 Task: Search one way flight ticket for 4 adults, 1 infant in seat and 1 infant on lap in premium economy from New York: John F. Kennedy International Airport (was New York International Airport) to Raleigh: Raleigh-durham International Airport on 8-5-2023. Choice of flights is Frontier. Number of bags: 1 checked bag. Price is upto 73000. Outbound departure time preference is 5:00.
Action: Mouse moved to (289, 196)
Screenshot: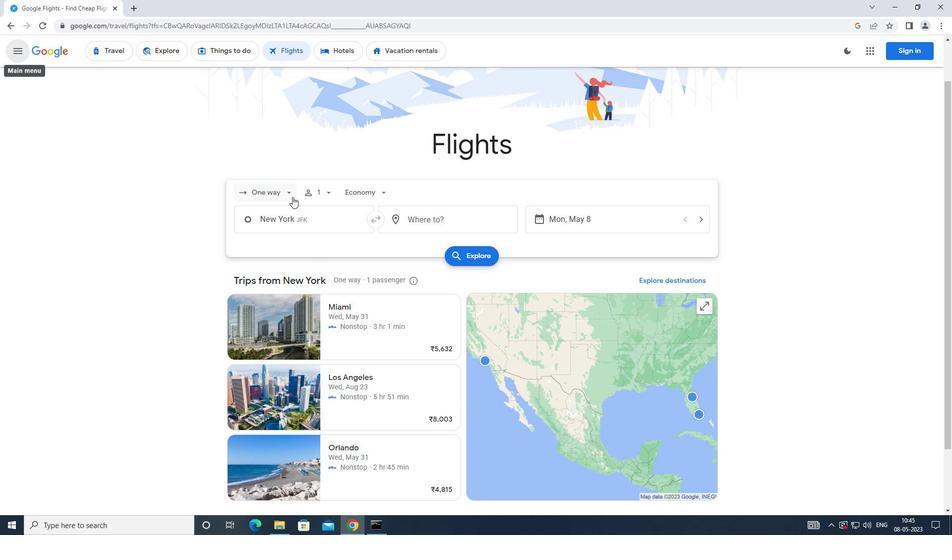 
Action: Mouse pressed left at (289, 196)
Screenshot: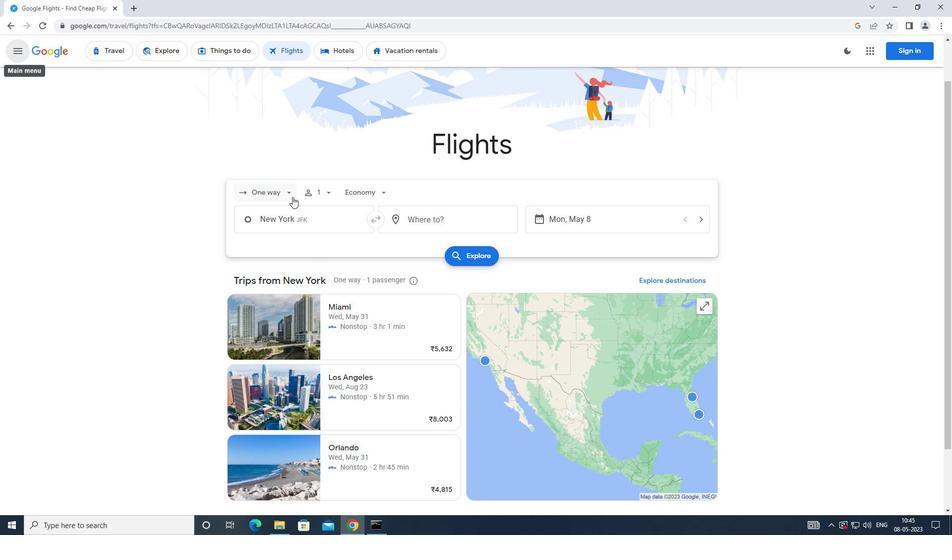 
Action: Mouse moved to (295, 235)
Screenshot: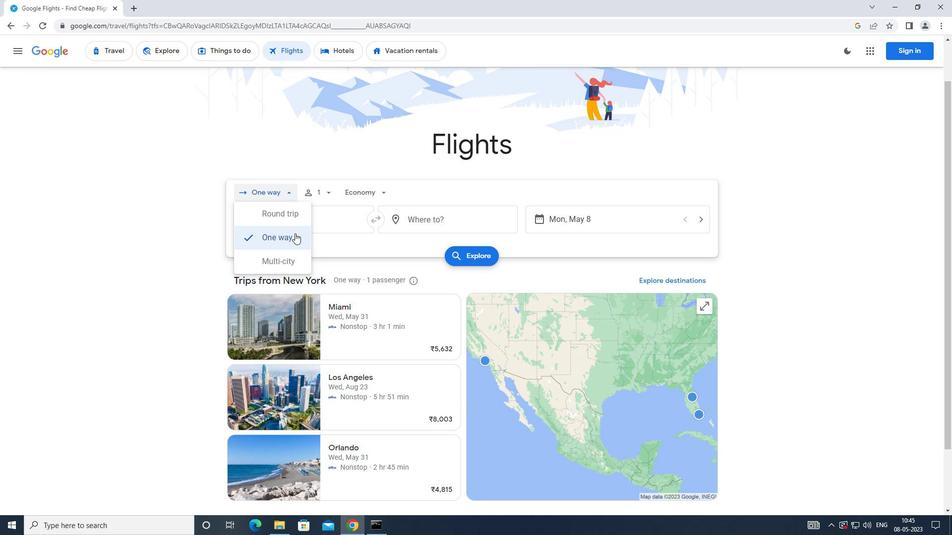 
Action: Mouse pressed left at (295, 235)
Screenshot: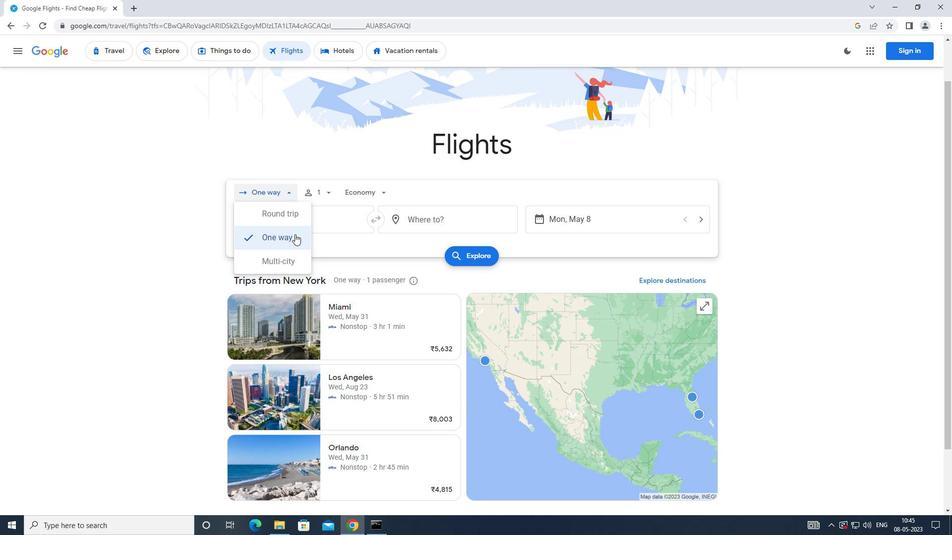 
Action: Mouse moved to (328, 195)
Screenshot: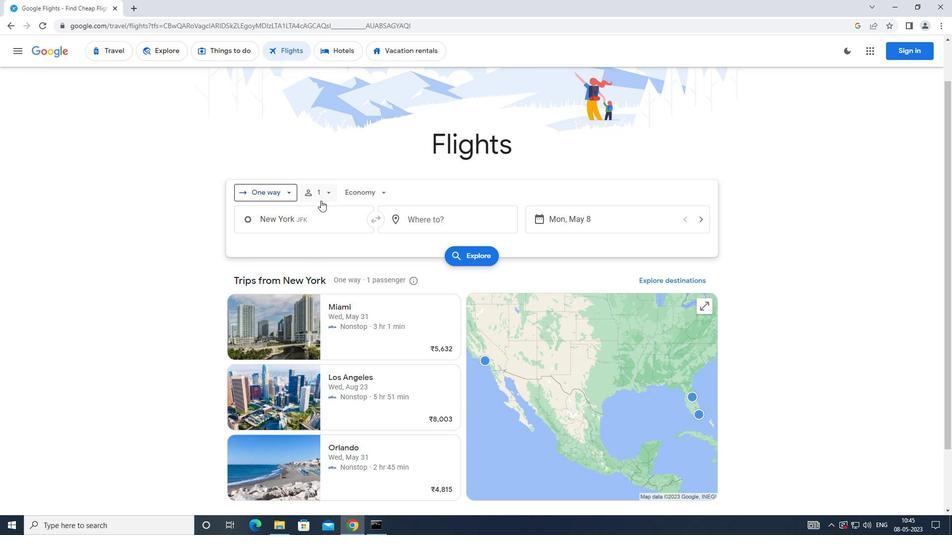 
Action: Mouse pressed left at (328, 195)
Screenshot: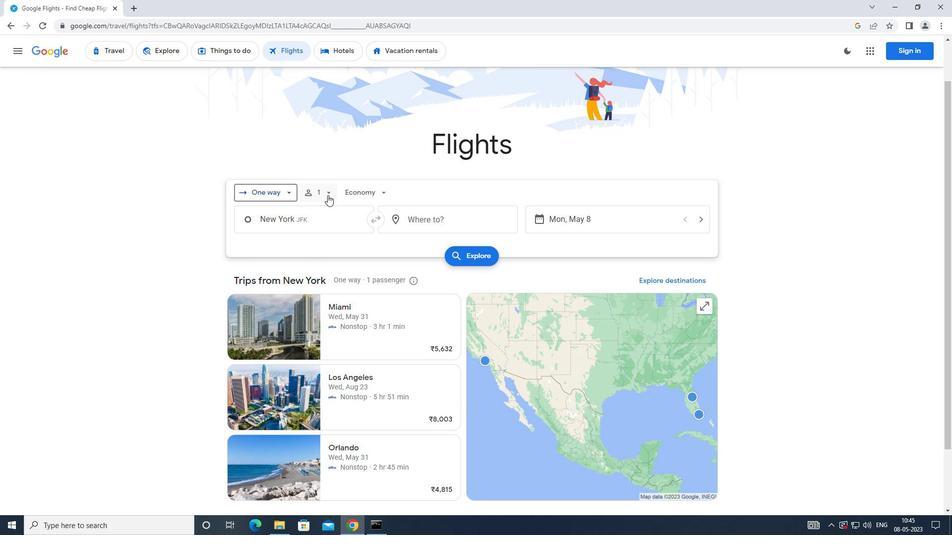 
Action: Mouse moved to (409, 221)
Screenshot: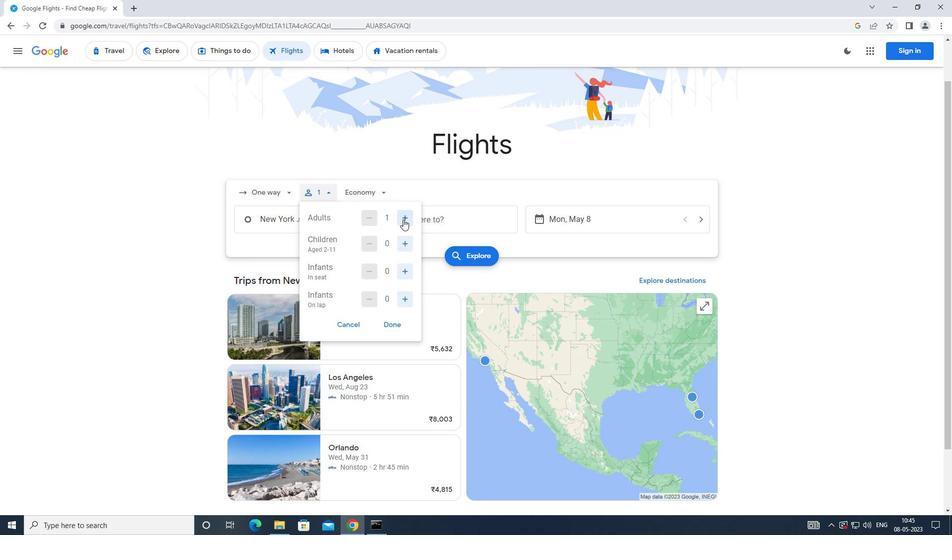 
Action: Mouse pressed left at (409, 221)
Screenshot: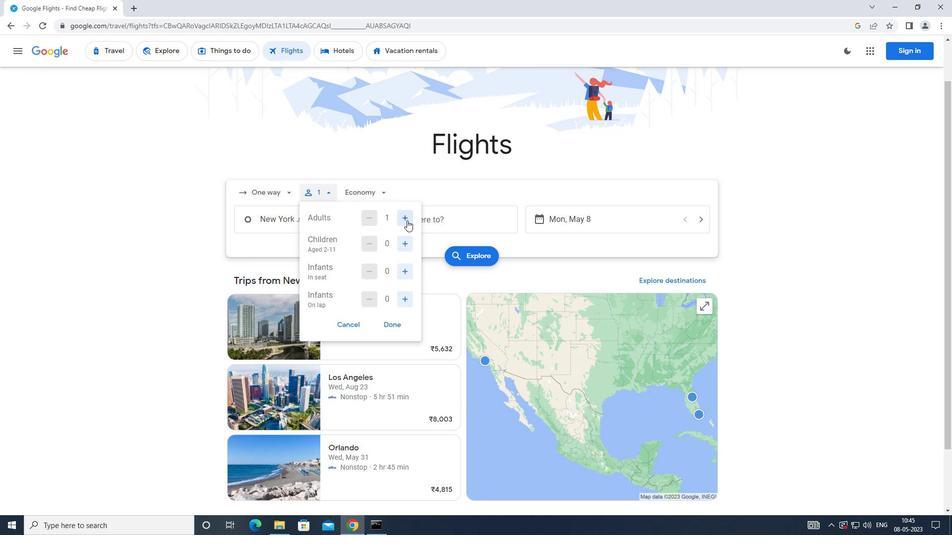 
Action: Mouse moved to (409, 221)
Screenshot: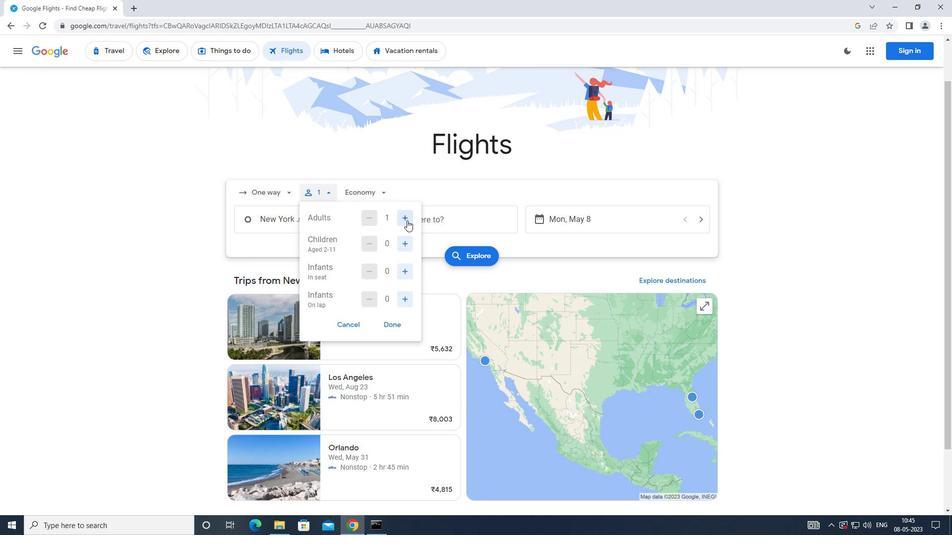 
Action: Mouse pressed left at (409, 221)
Screenshot: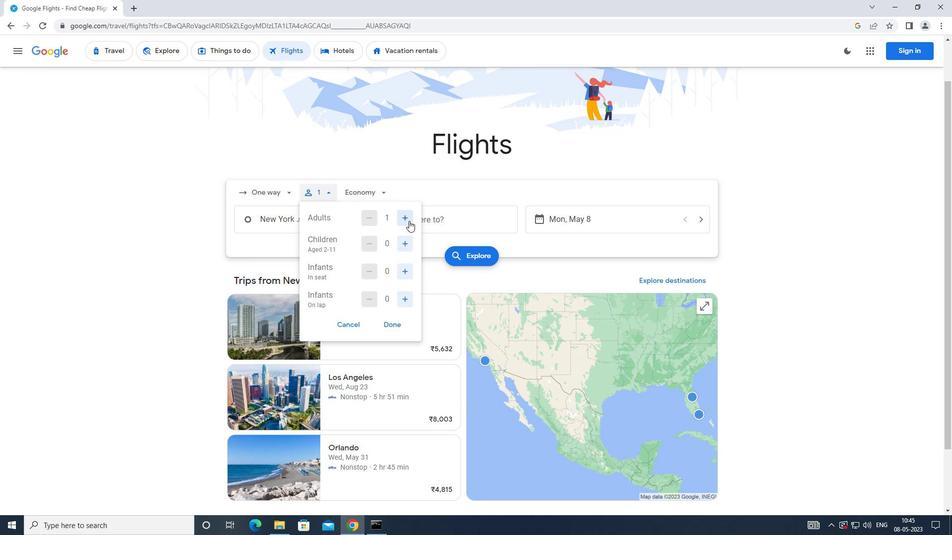
Action: Mouse pressed left at (409, 221)
Screenshot: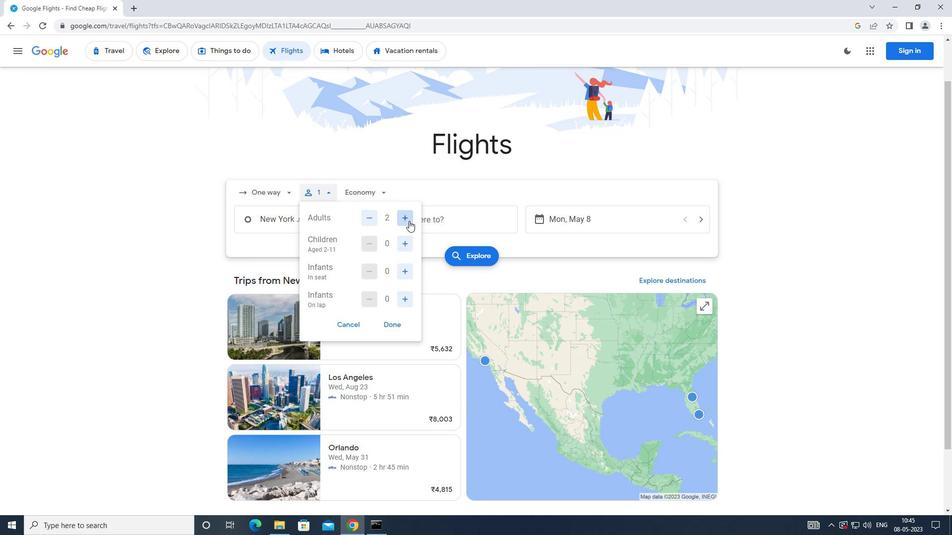 
Action: Mouse moved to (404, 267)
Screenshot: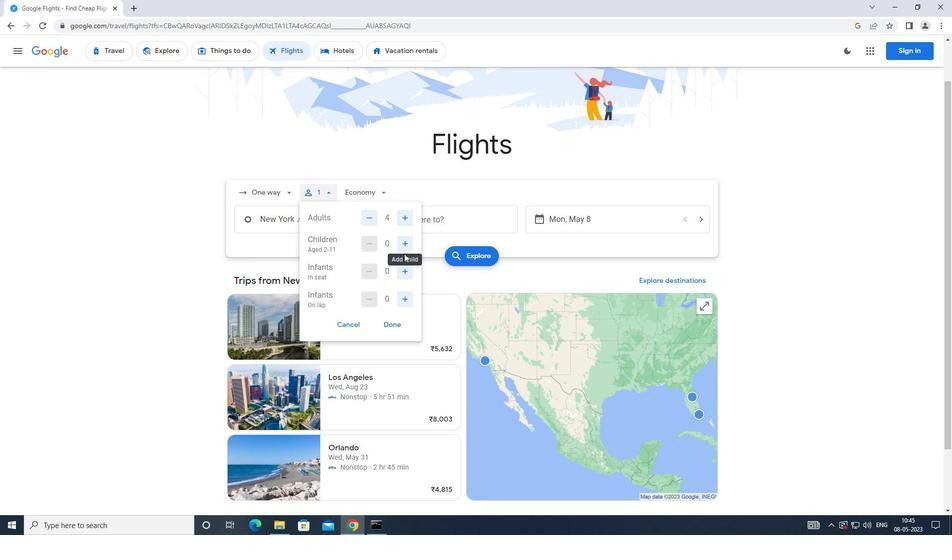 
Action: Mouse pressed left at (404, 267)
Screenshot: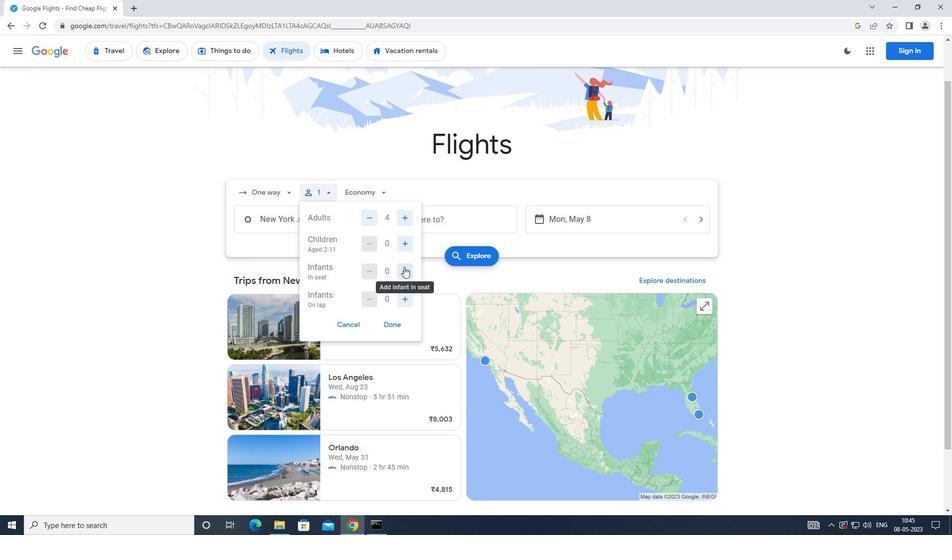 
Action: Mouse moved to (407, 297)
Screenshot: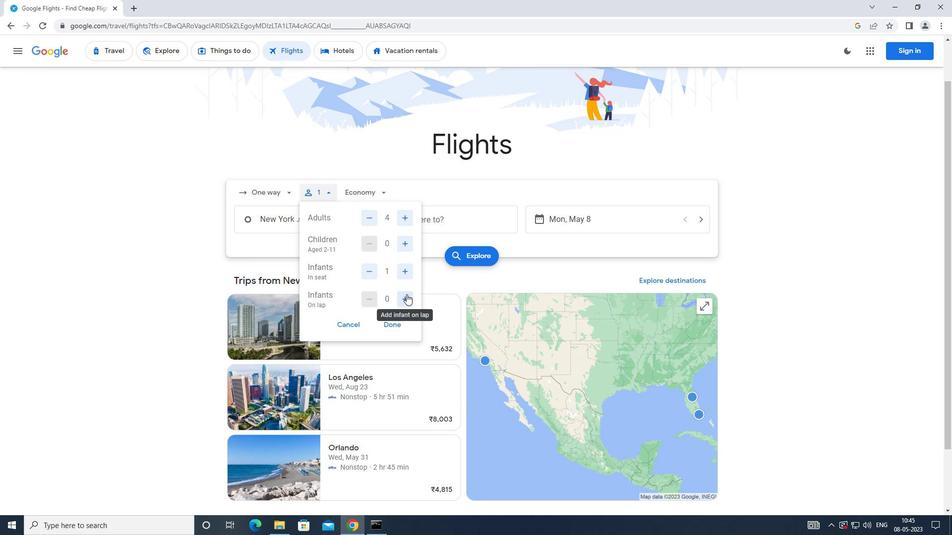 
Action: Mouse pressed left at (407, 297)
Screenshot: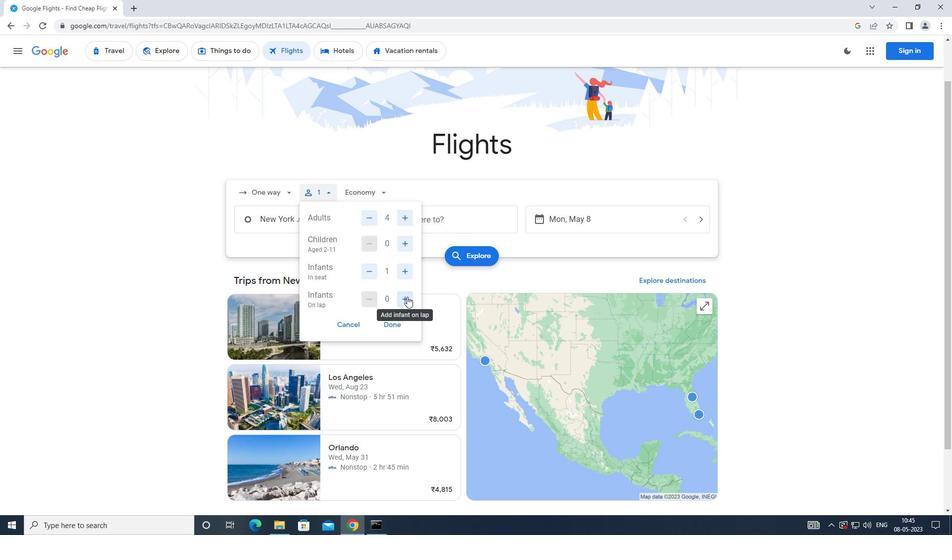 
Action: Mouse moved to (399, 320)
Screenshot: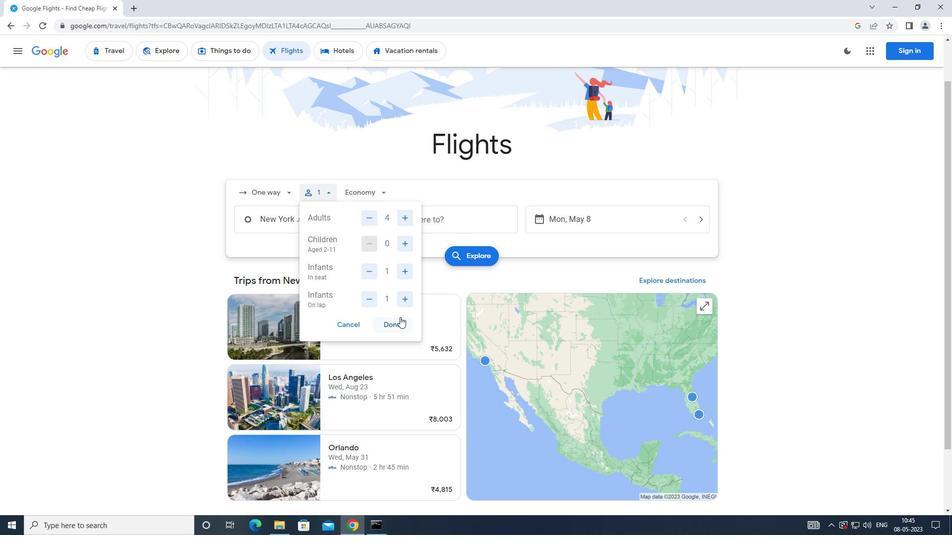 
Action: Mouse pressed left at (399, 320)
Screenshot: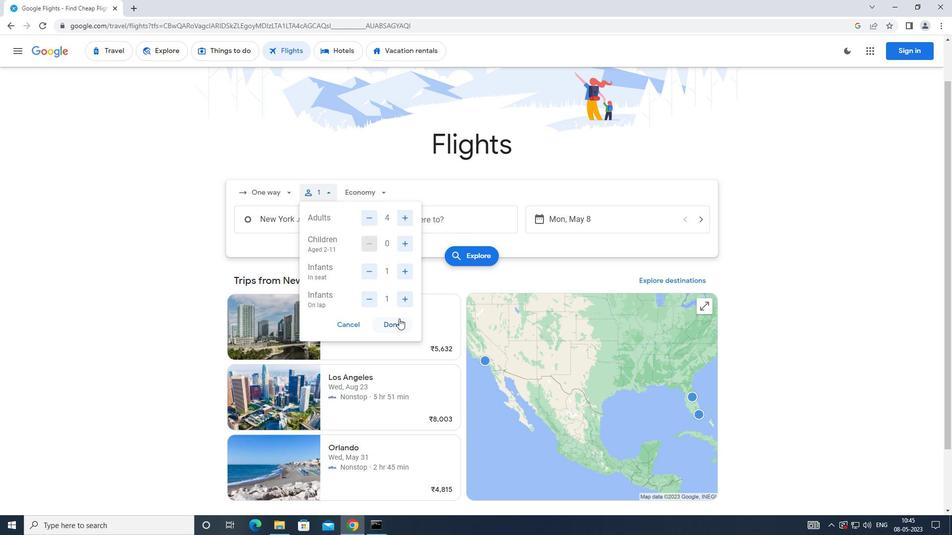 
Action: Mouse moved to (343, 190)
Screenshot: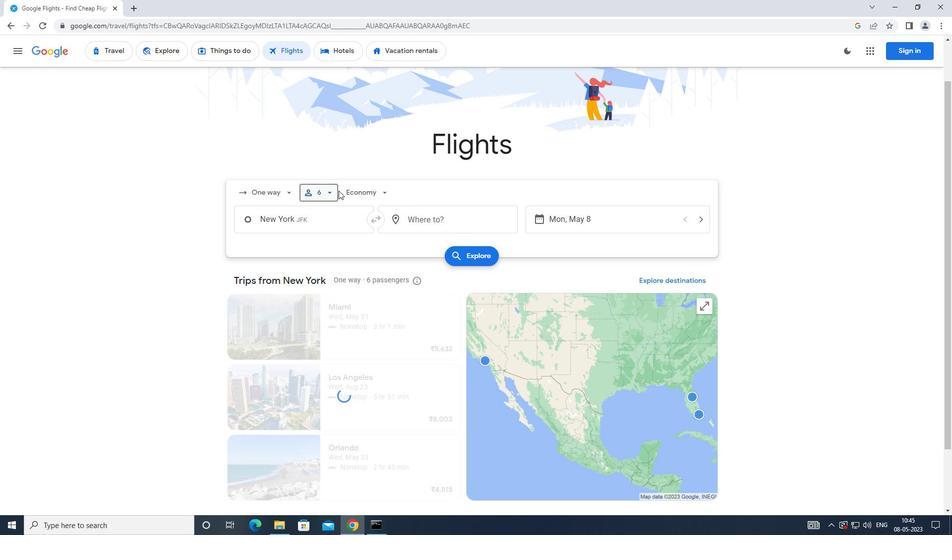 
Action: Mouse pressed left at (343, 190)
Screenshot: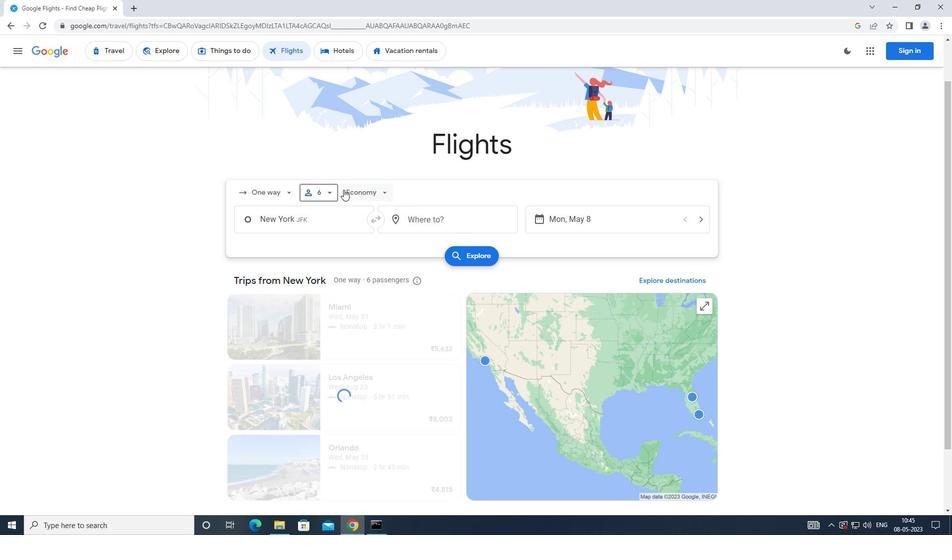 
Action: Mouse moved to (376, 233)
Screenshot: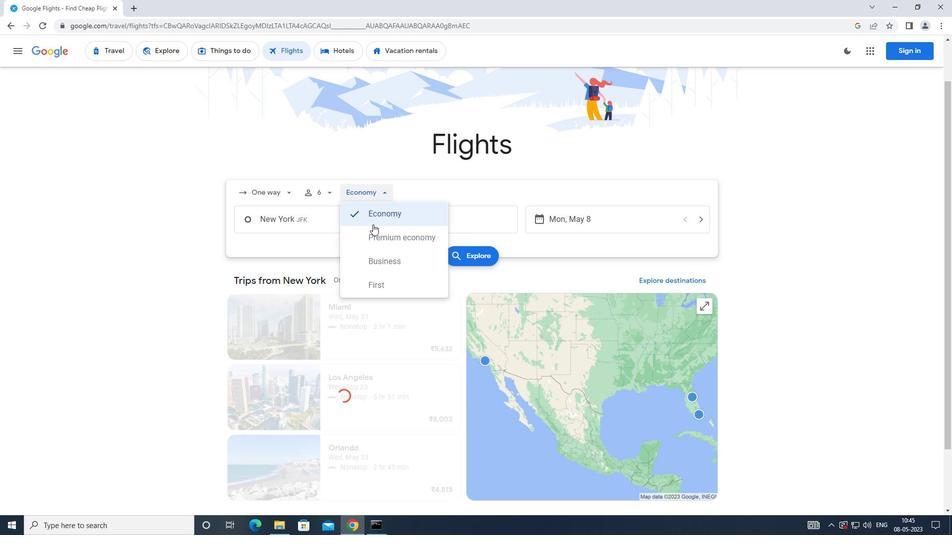 
Action: Mouse pressed left at (376, 233)
Screenshot: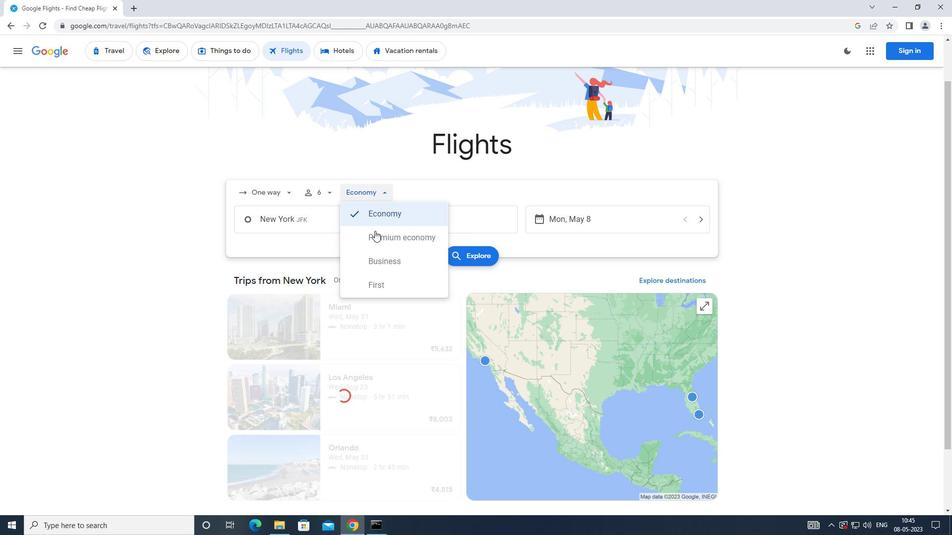 
Action: Mouse moved to (315, 217)
Screenshot: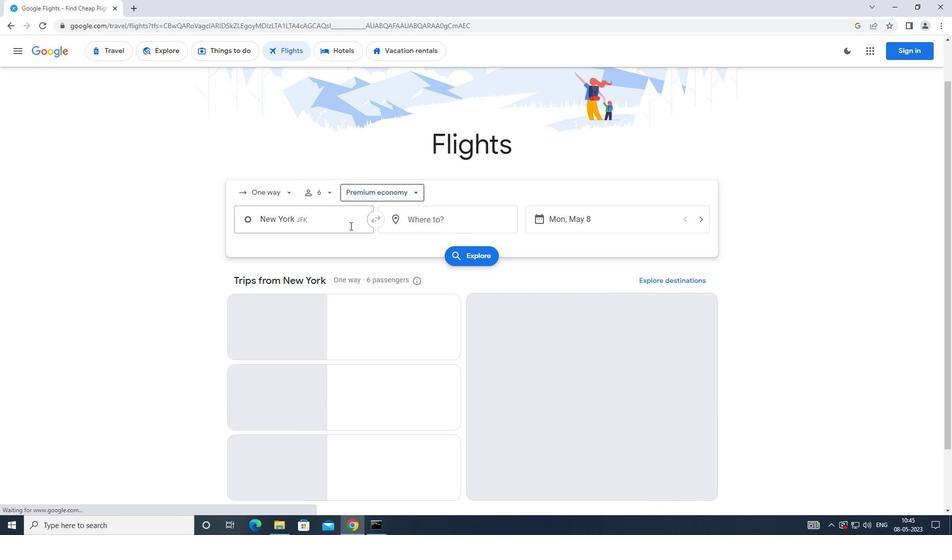 
Action: Mouse pressed left at (315, 217)
Screenshot: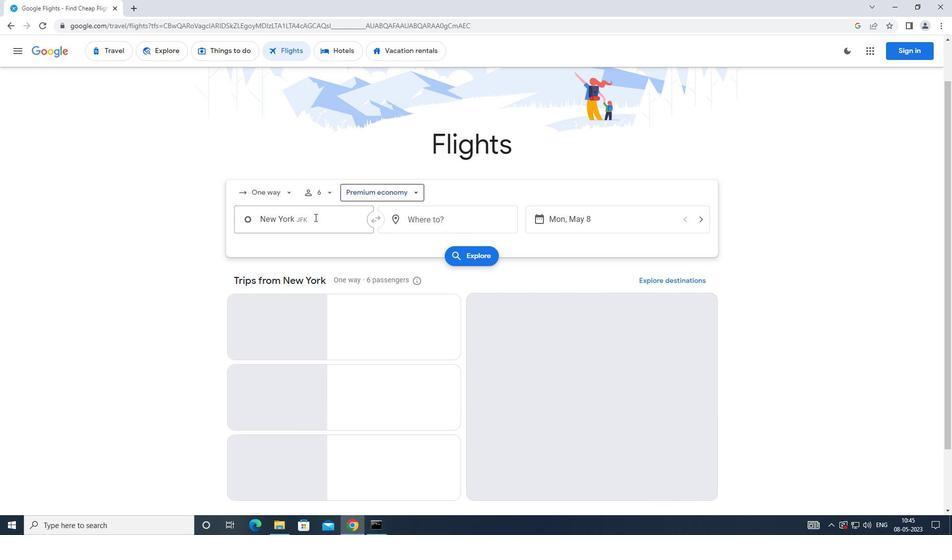 
Action: Mouse moved to (315, 217)
Screenshot: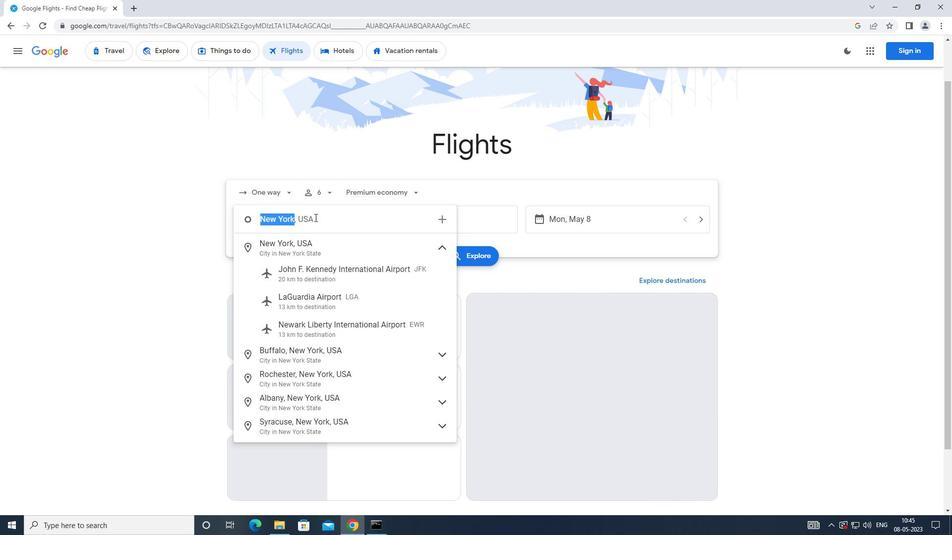
Action: Key pressed <Key.caps_lock>j<Key.caps_lock>hon\<Key.backspace><Key.backspace><Key.backspace><Key.backspace>ohn
Screenshot: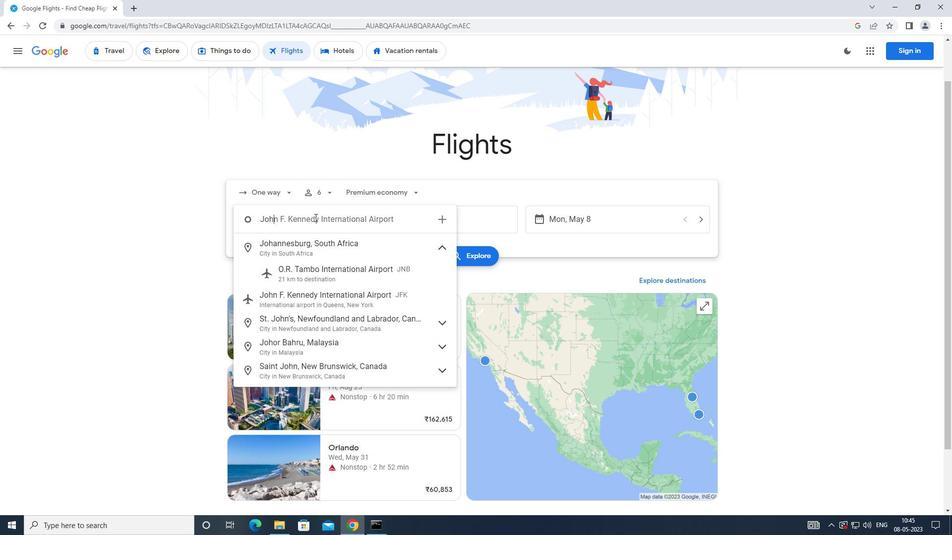 
Action: Mouse moved to (335, 252)
Screenshot: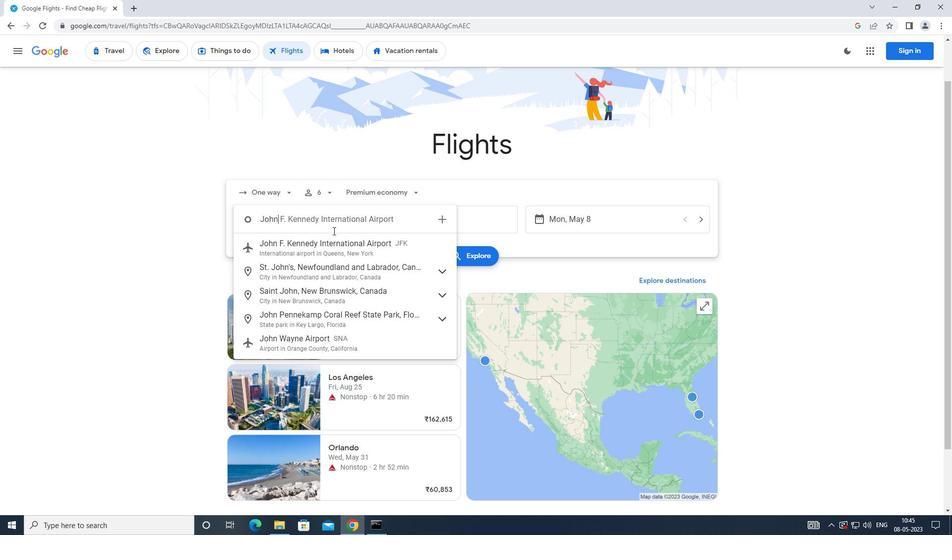 
Action: Mouse pressed left at (335, 252)
Screenshot: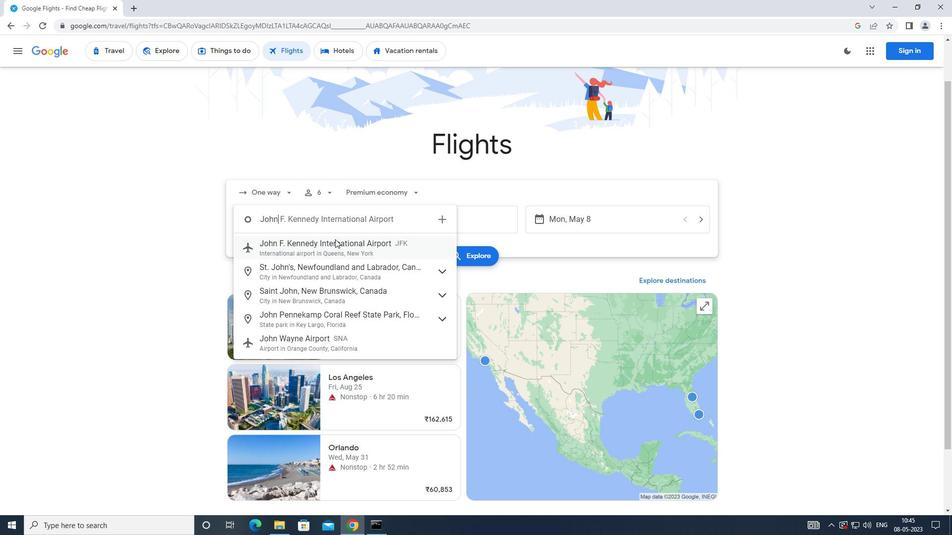 
Action: Mouse moved to (415, 217)
Screenshot: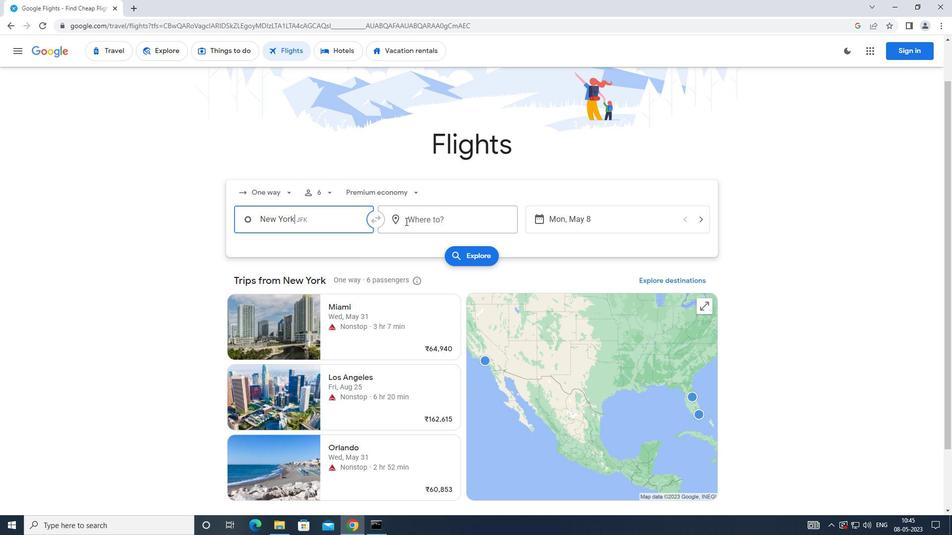 
Action: Mouse pressed left at (415, 217)
Screenshot: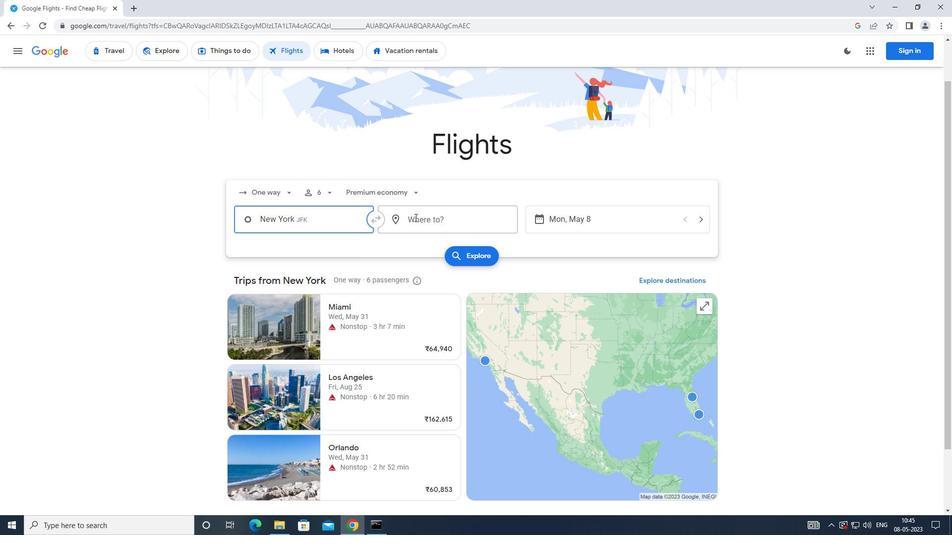 
Action: Mouse moved to (462, 319)
Screenshot: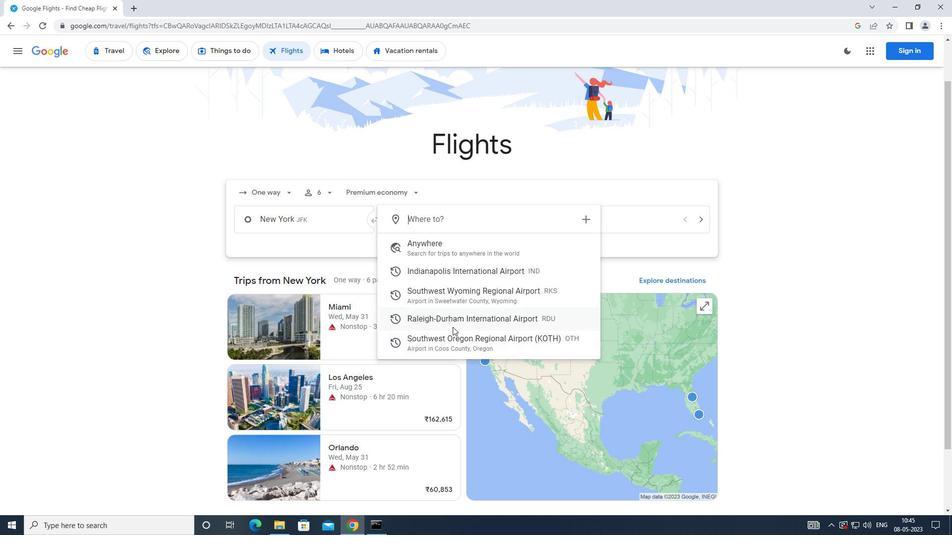
Action: Mouse pressed left at (462, 319)
Screenshot: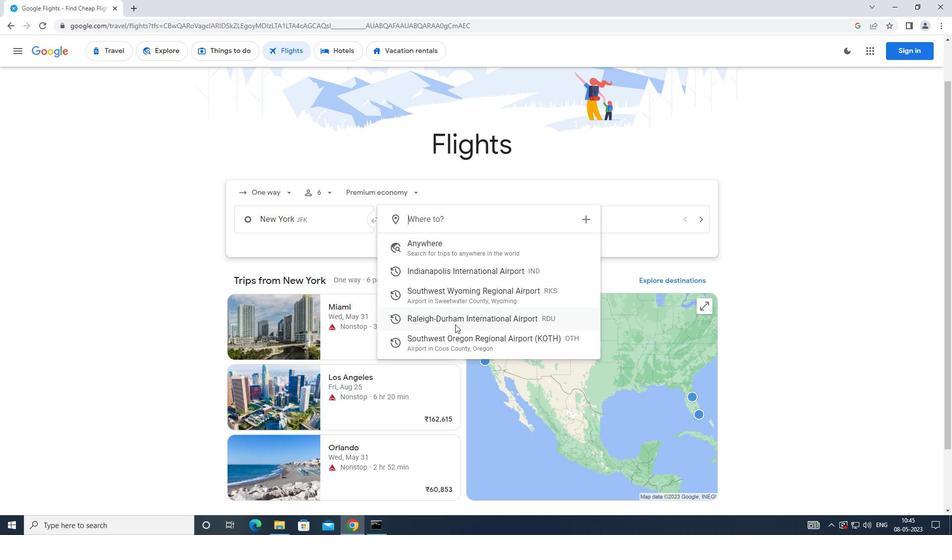 
Action: Mouse moved to (564, 229)
Screenshot: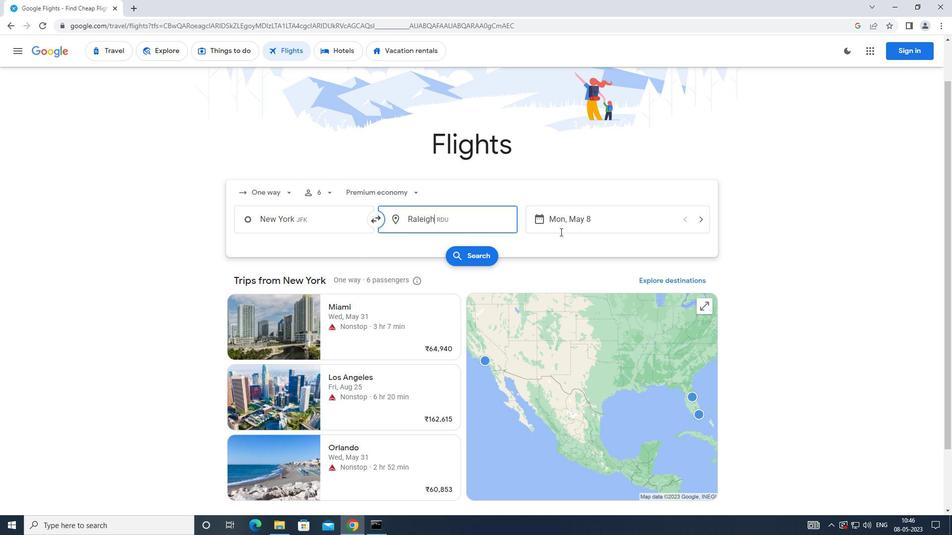 
Action: Mouse pressed left at (564, 229)
Screenshot: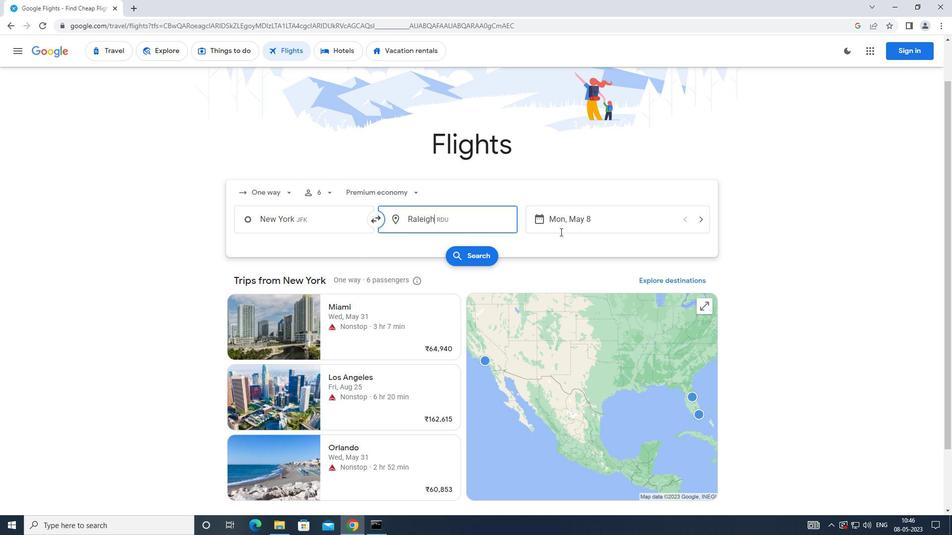 
Action: Mouse moved to (382, 325)
Screenshot: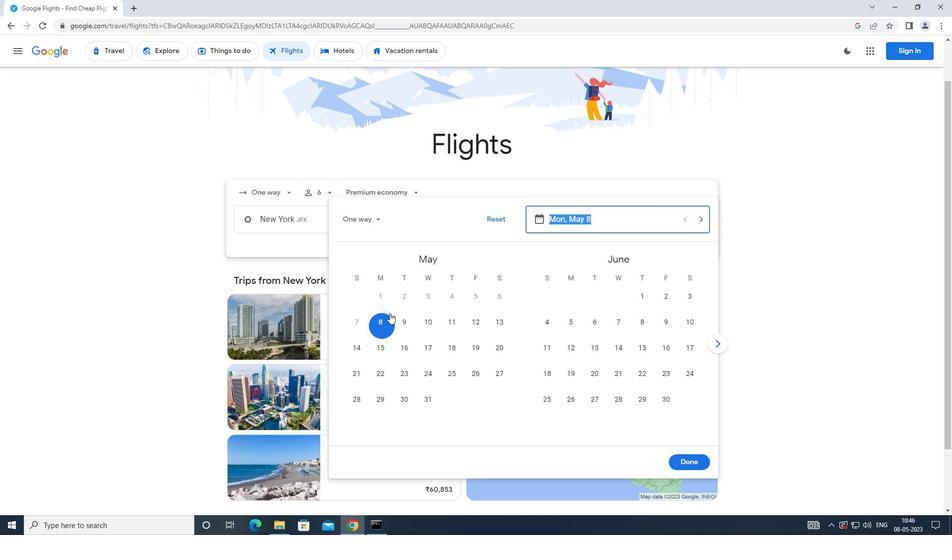 
Action: Mouse pressed left at (382, 325)
Screenshot: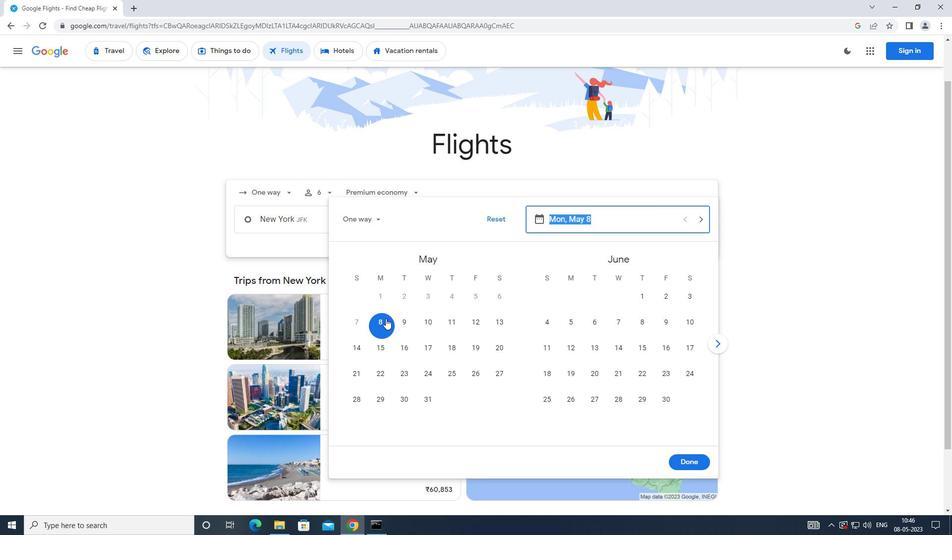
Action: Mouse moved to (693, 458)
Screenshot: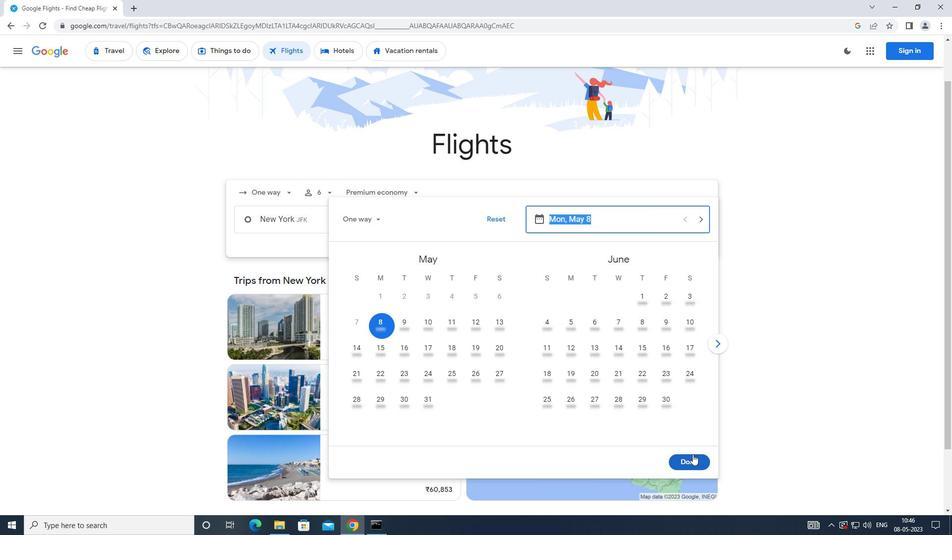
Action: Mouse pressed left at (693, 458)
Screenshot: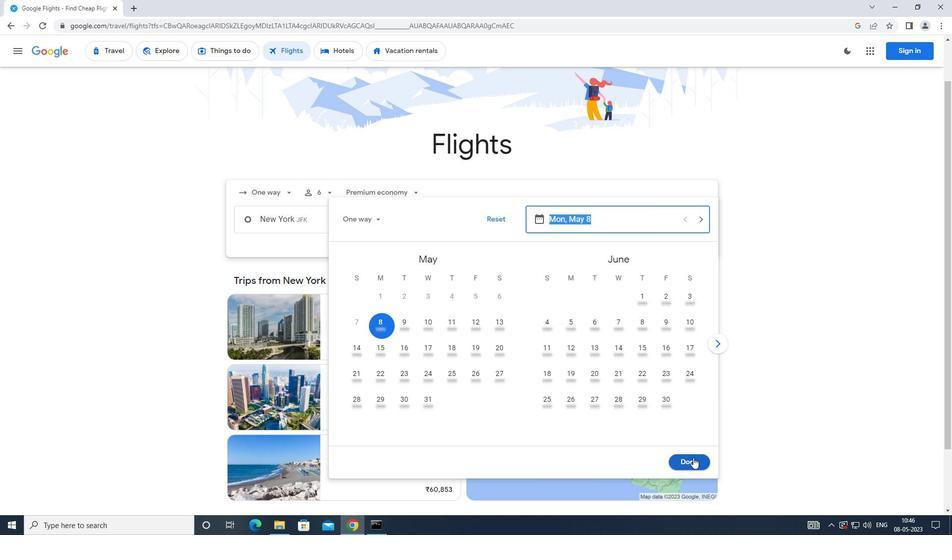 
Action: Mouse moved to (478, 254)
Screenshot: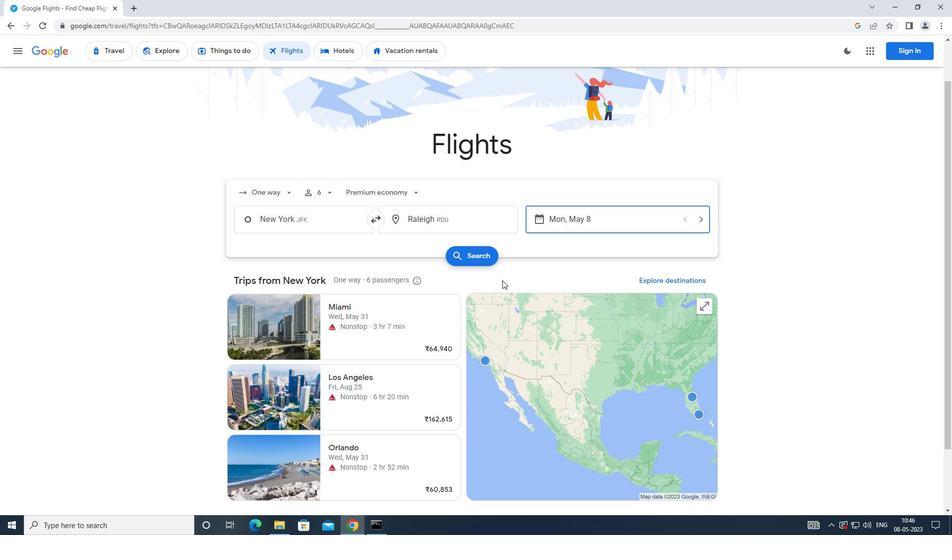 
Action: Mouse pressed left at (478, 254)
Screenshot: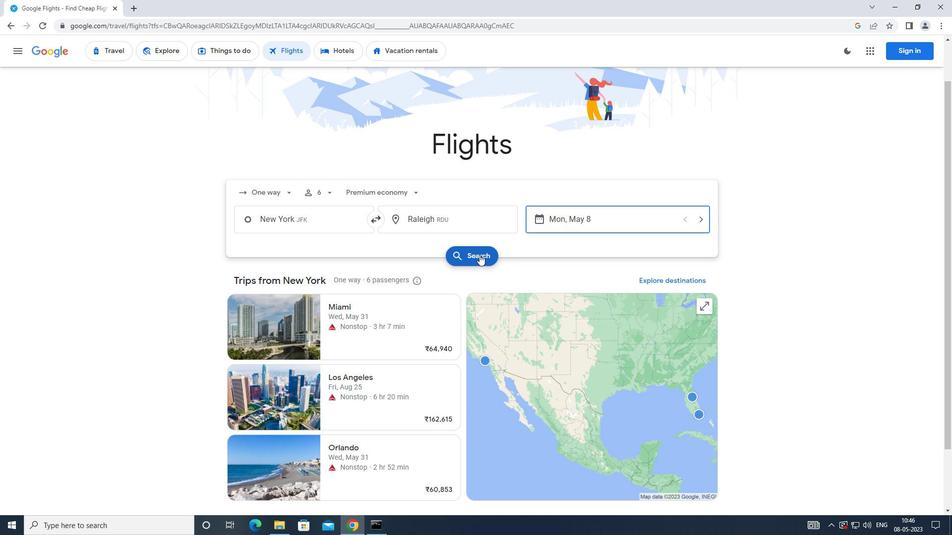 
Action: Mouse moved to (259, 142)
Screenshot: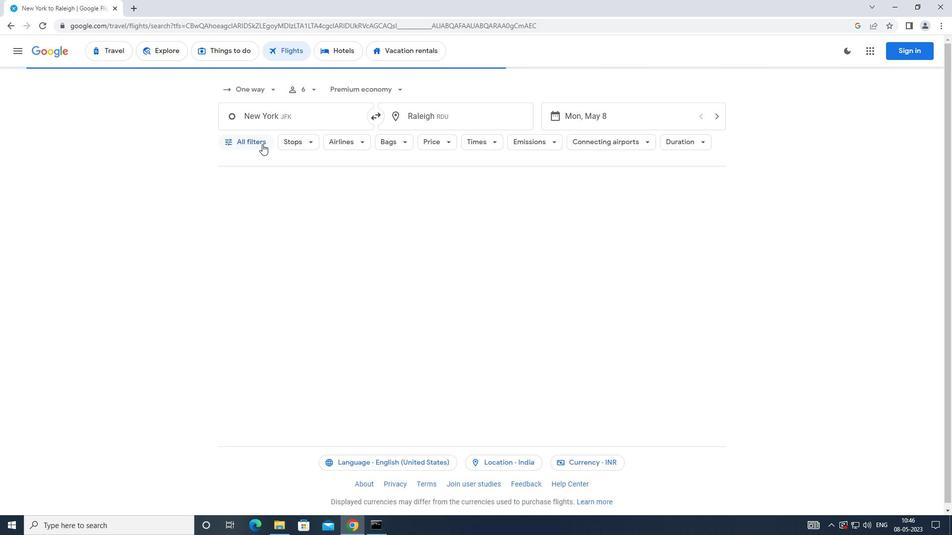 
Action: Mouse pressed left at (259, 142)
Screenshot: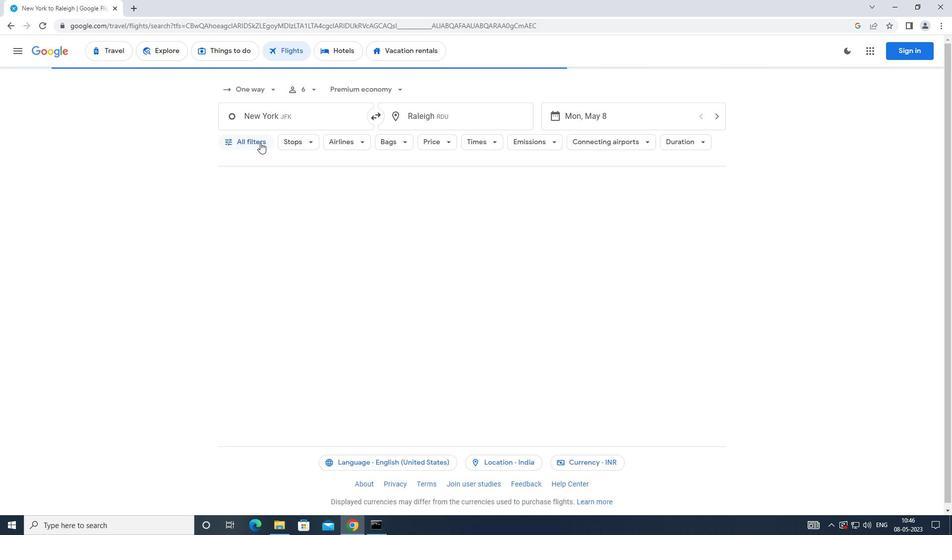 
Action: Mouse moved to (361, 356)
Screenshot: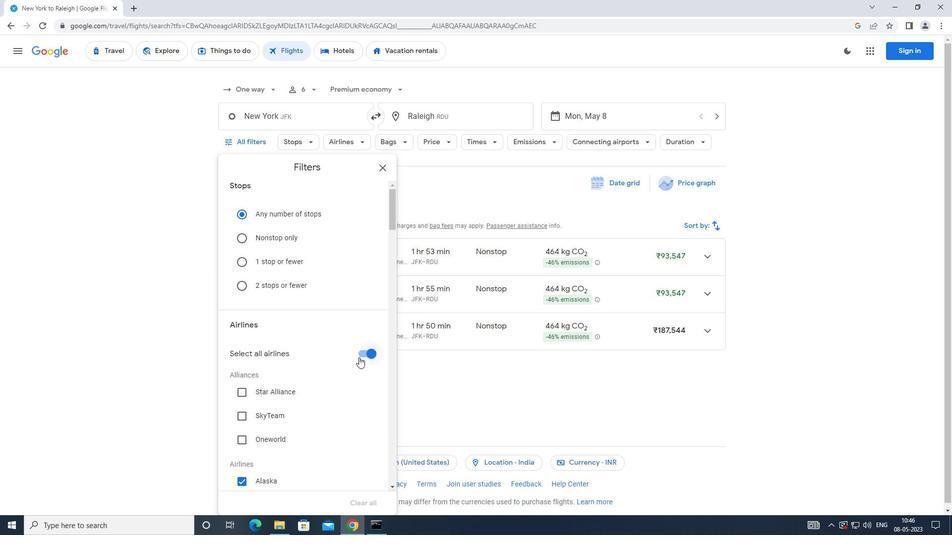 
Action: Mouse pressed left at (361, 356)
Screenshot: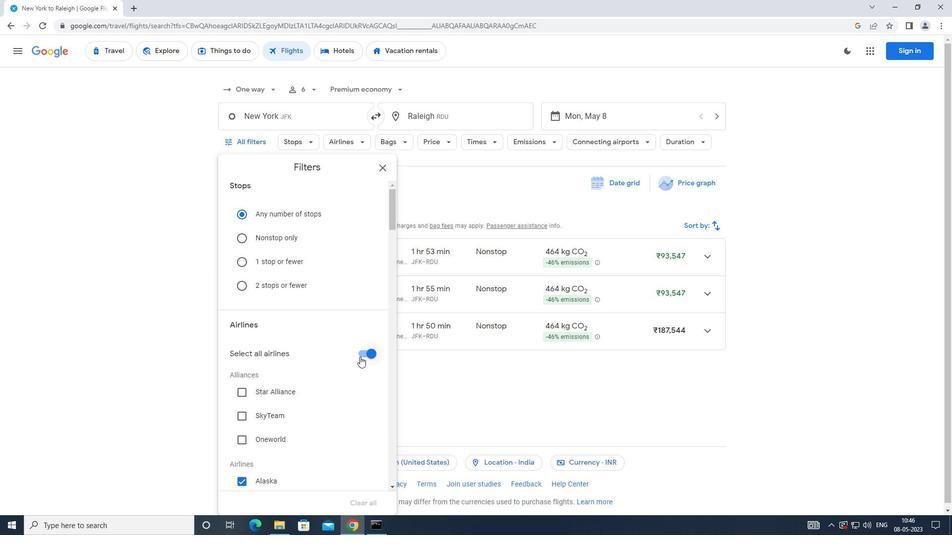 
Action: Mouse moved to (360, 354)
Screenshot: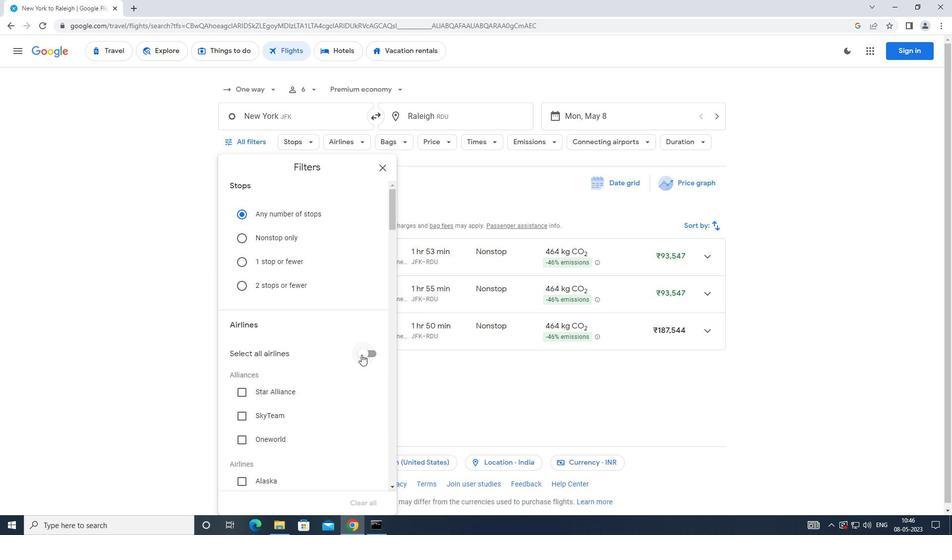 
Action: Mouse scrolled (360, 353) with delta (0, 0)
Screenshot: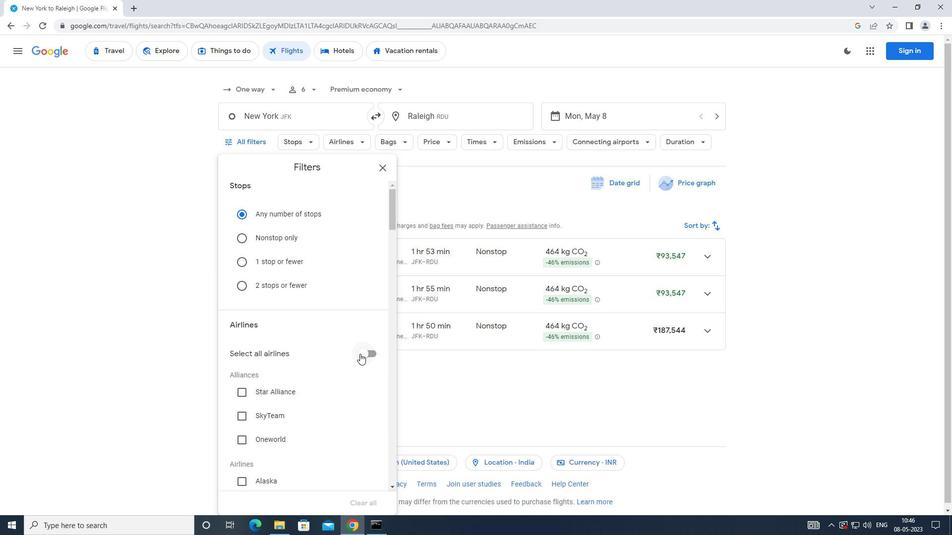 
Action: Mouse scrolled (360, 353) with delta (0, 0)
Screenshot: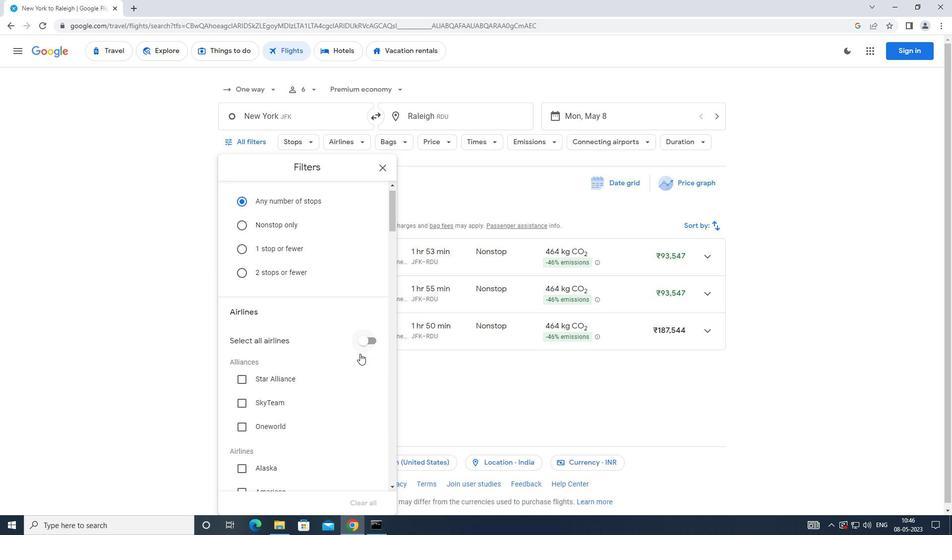 
Action: Mouse scrolled (360, 353) with delta (0, 0)
Screenshot: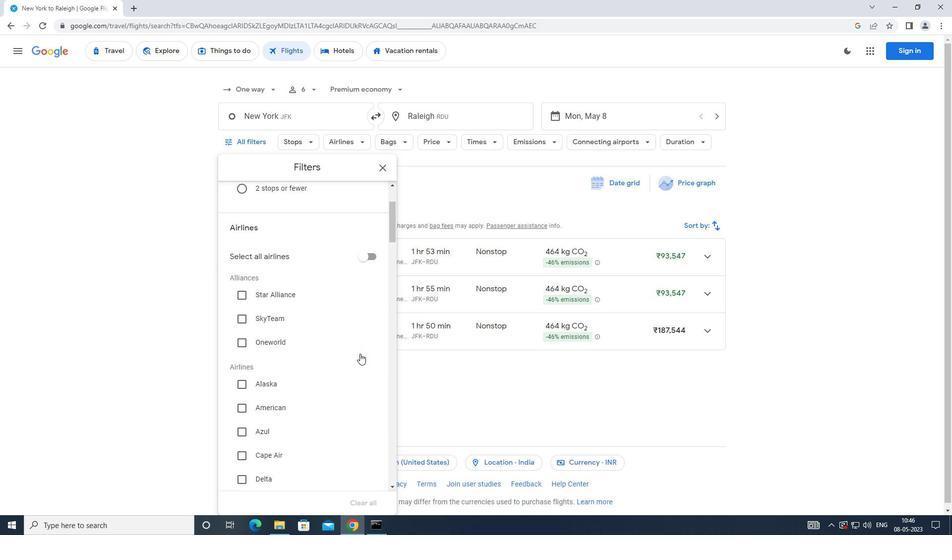 
Action: Mouse scrolled (360, 353) with delta (0, 0)
Screenshot: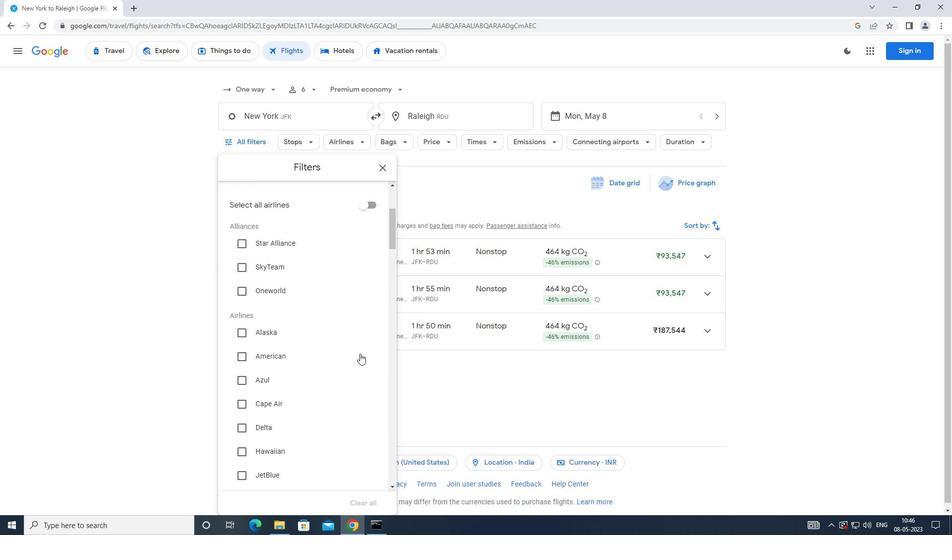 
Action: Mouse scrolled (360, 353) with delta (0, 0)
Screenshot: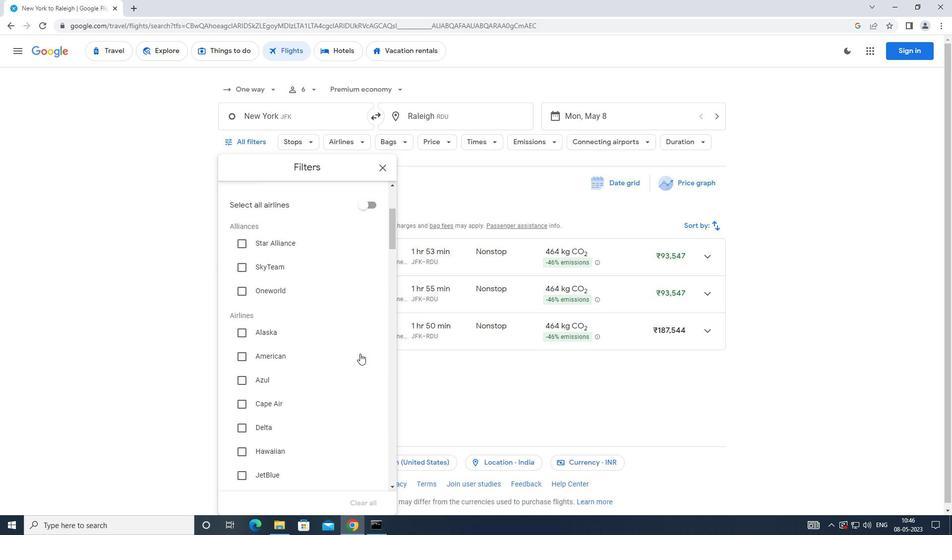 
Action: Mouse moved to (359, 353)
Screenshot: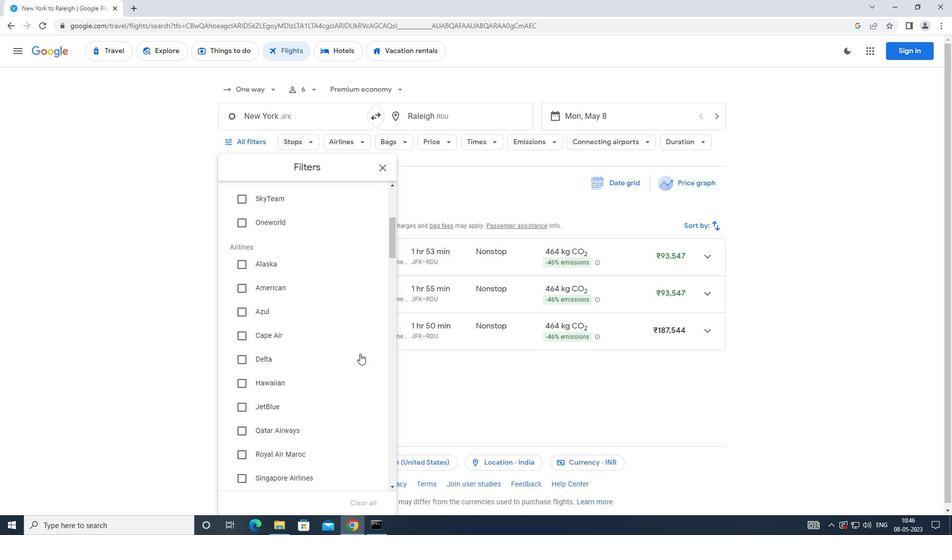 
Action: Mouse scrolled (359, 352) with delta (0, 0)
Screenshot: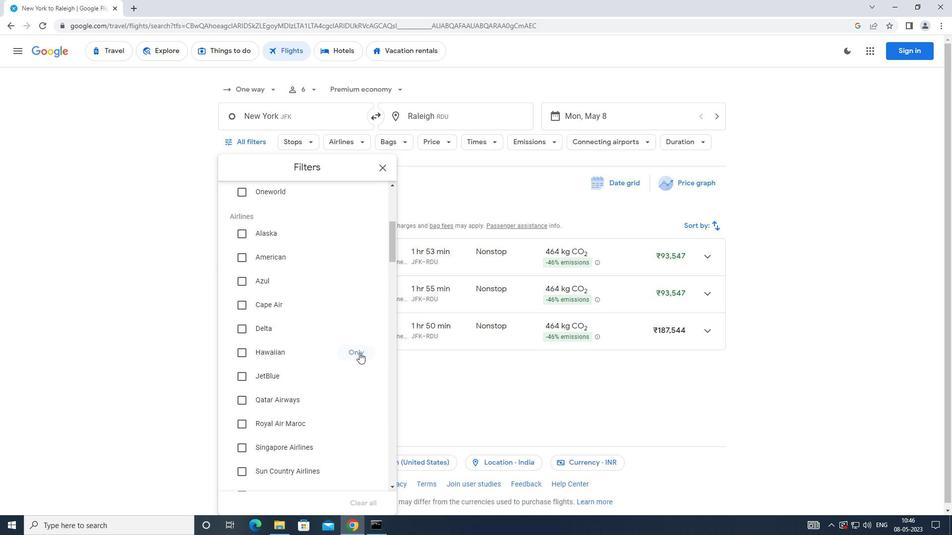 
Action: Mouse scrolled (359, 352) with delta (0, 0)
Screenshot: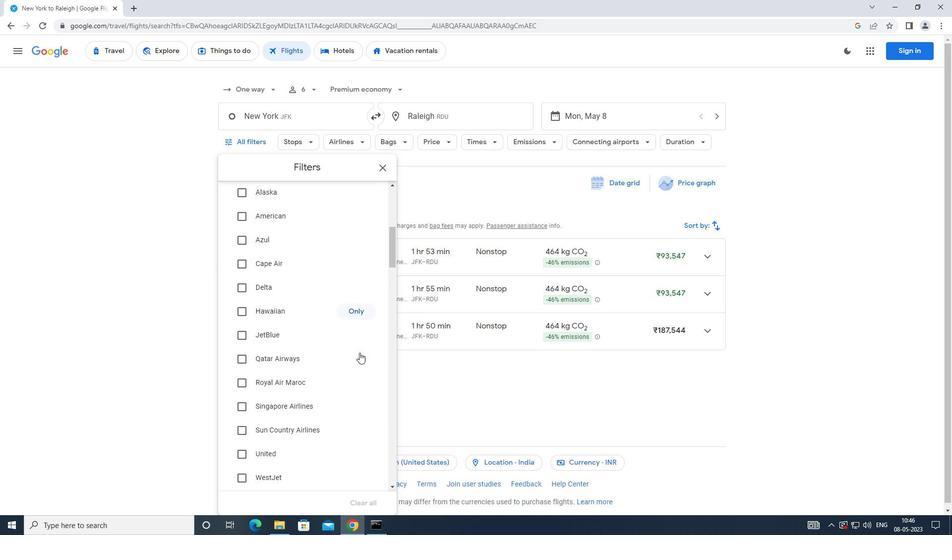 
Action: Mouse scrolled (359, 352) with delta (0, 0)
Screenshot: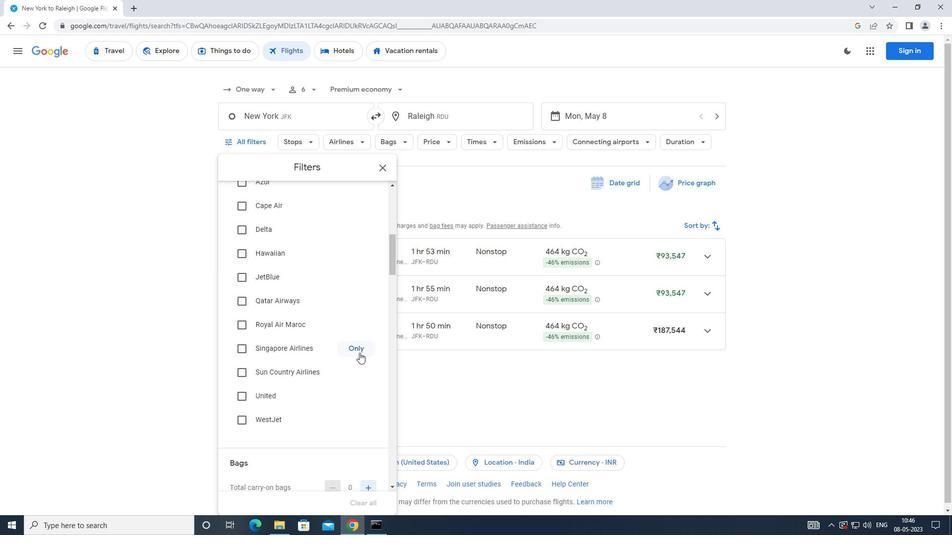 
Action: Mouse scrolled (359, 352) with delta (0, 0)
Screenshot: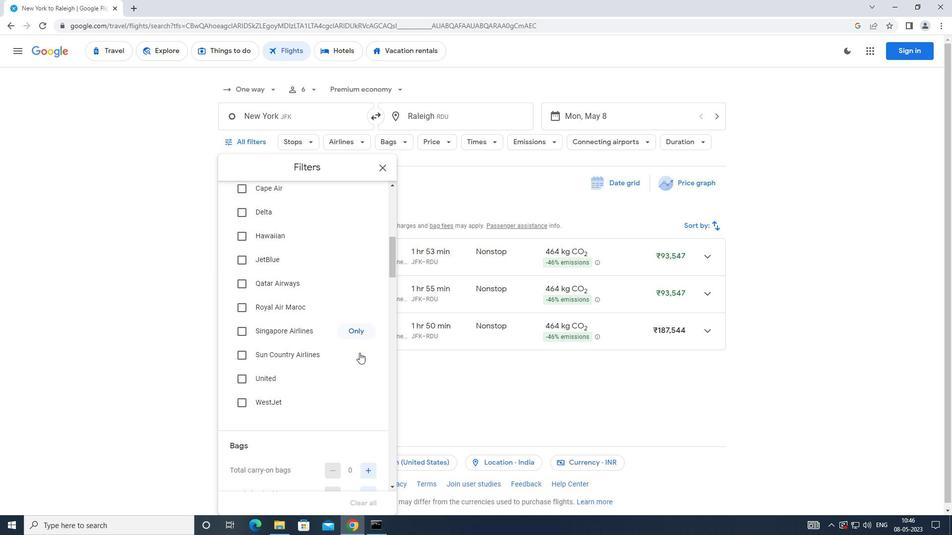 
Action: Mouse scrolled (359, 352) with delta (0, 0)
Screenshot: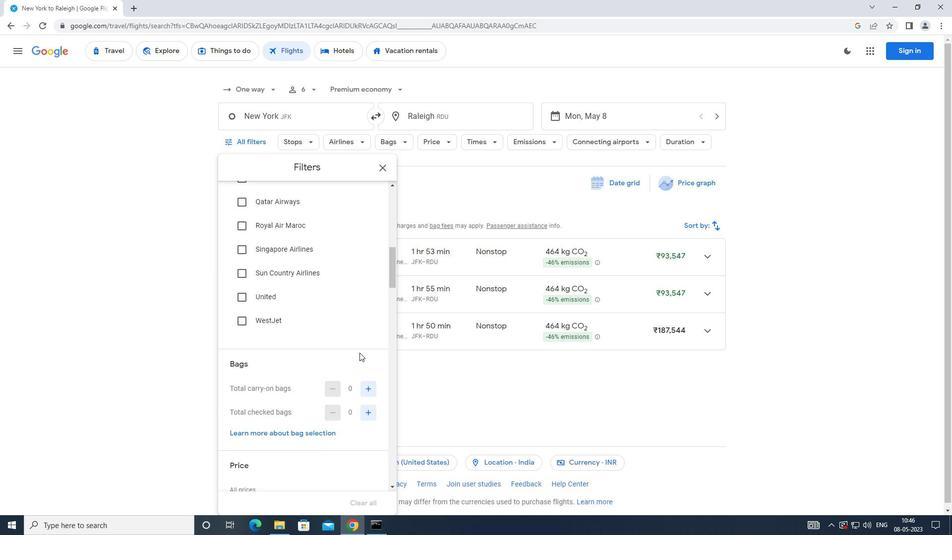 
Action: Mouse moved to (359, 353)
Screenshot: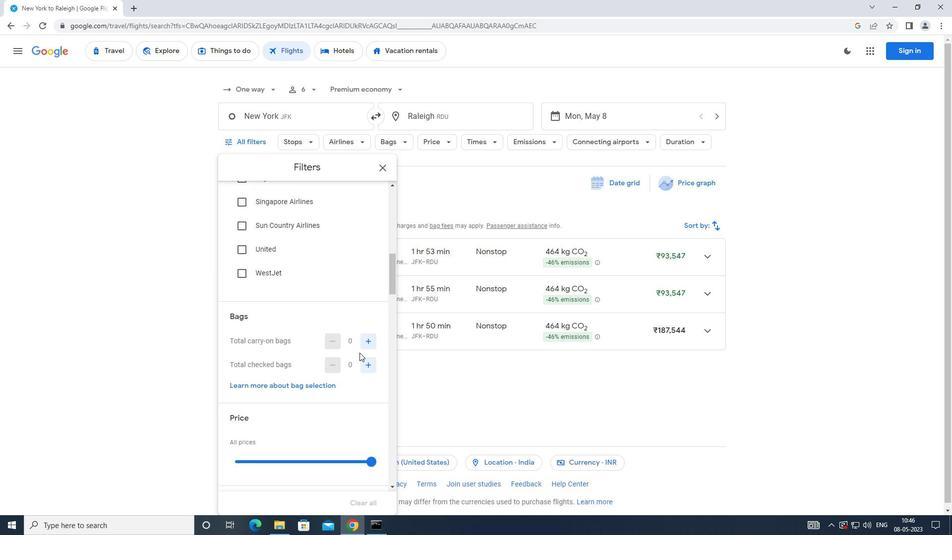 
Action: Mouse scrolled (359, 352) with delta (0, 0)
Screenshot: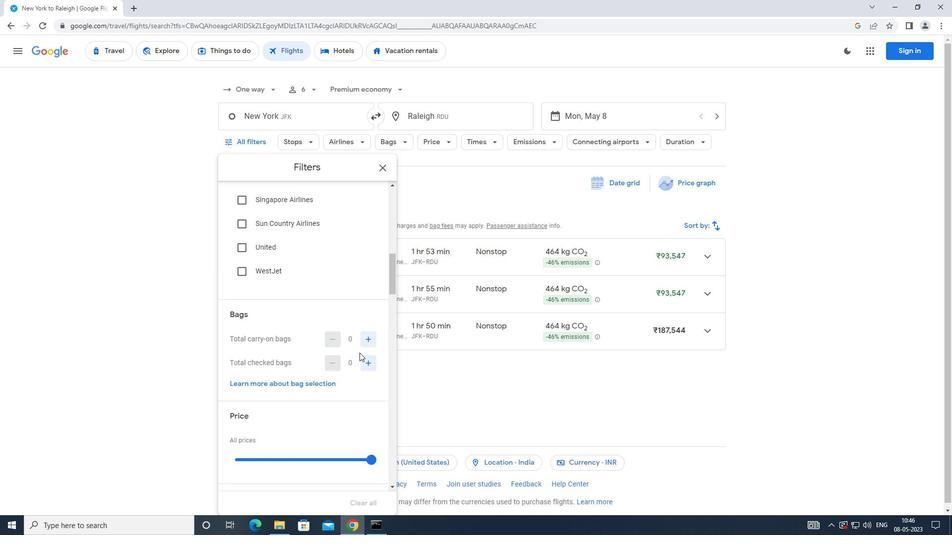 
Action: Mouse moved to (369, 309)
Screenshot: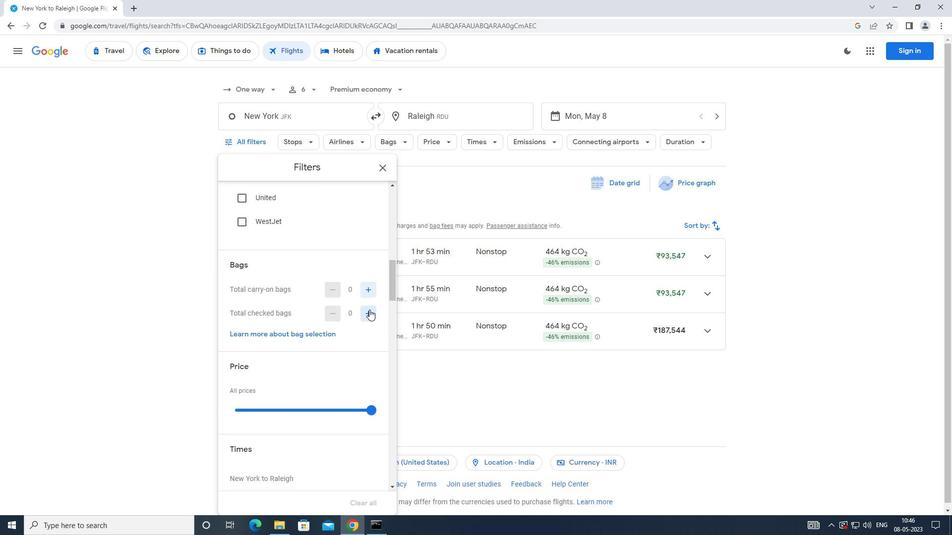 
Action: Mouse pressed left at (369, 309)
Screenshot: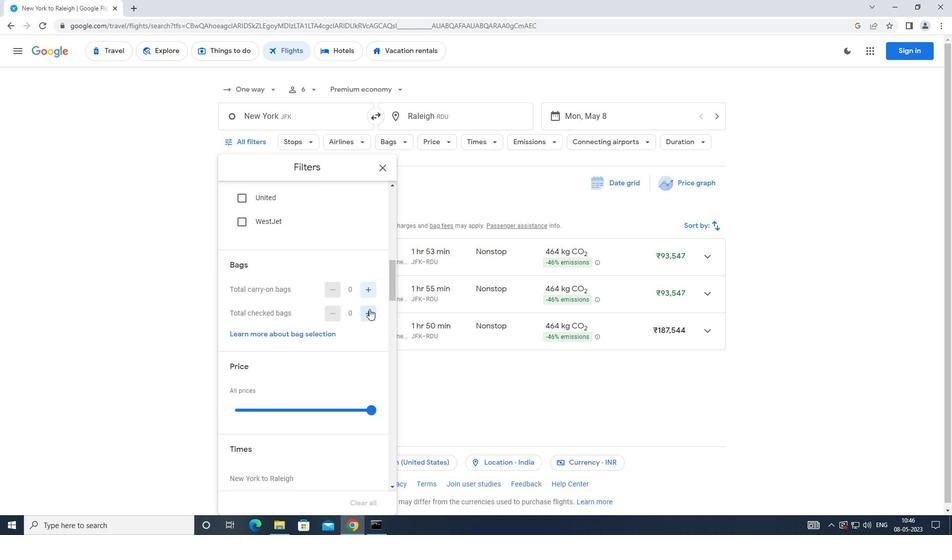 
Action: Mouse moved to (366, 323)
Screenshot: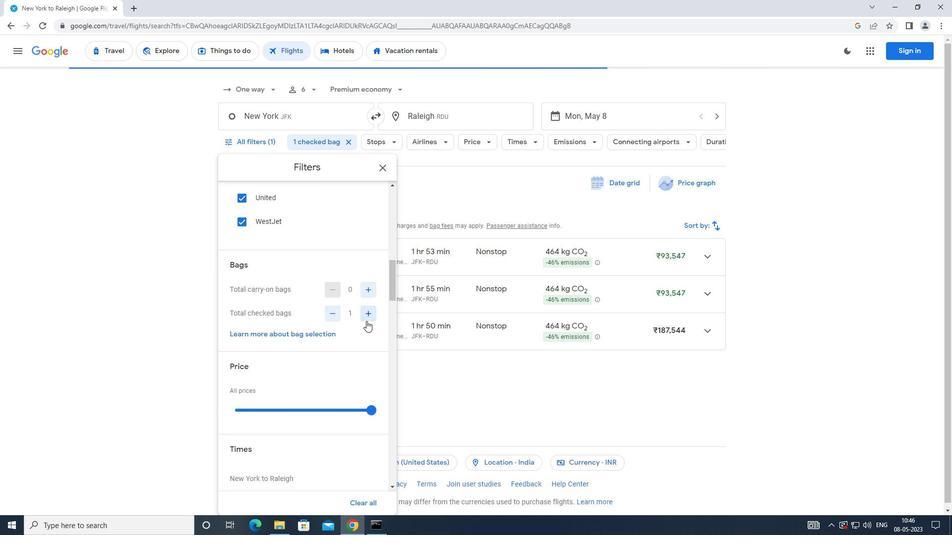 
Action: Mouse scrolled (366, 323) with delta (0, 0)
Screenshot: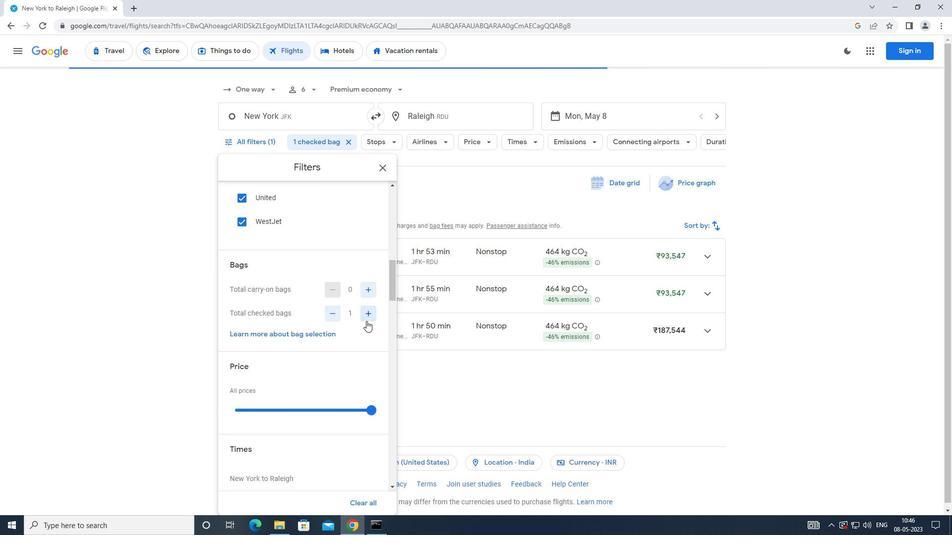 
Action: Mouse moved to (372, 356)
Screenshot: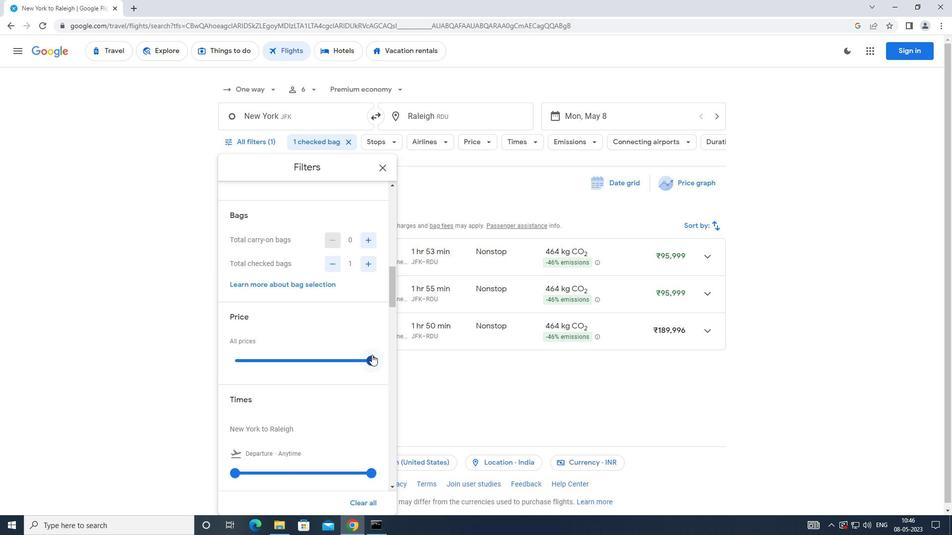 
Action: Mouse pressed left at (372, 356)
Screenshot: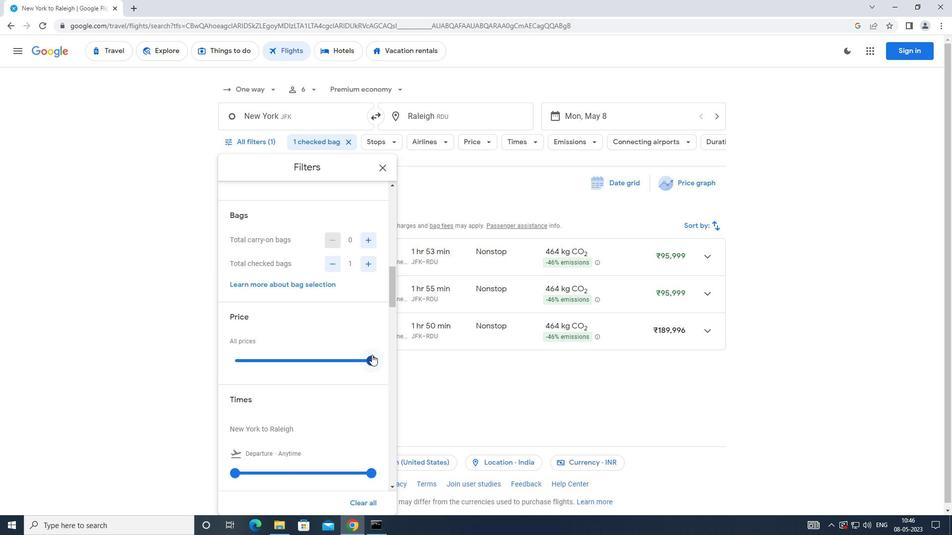 
Action: Mouse moved to (262, 349)
Screenshot: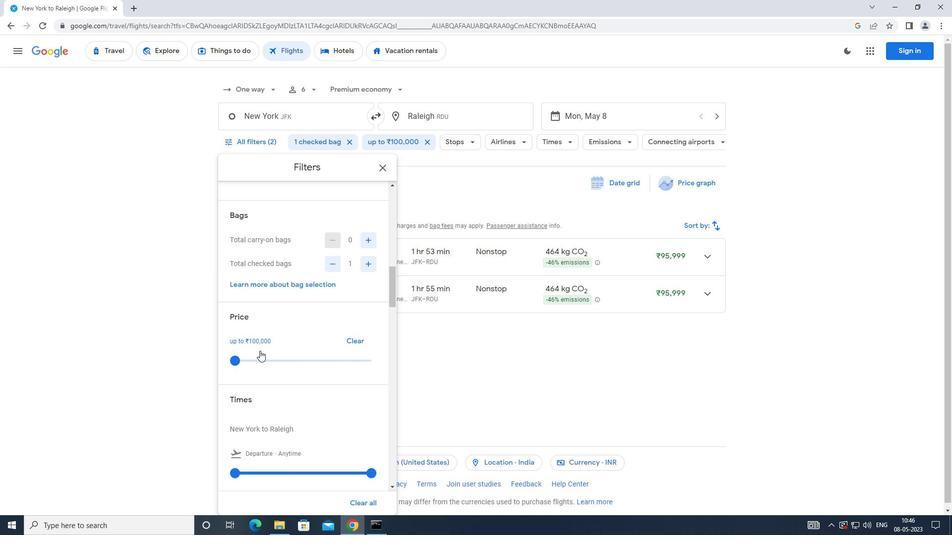 
Action: Mouse scrolled (262, 349) with delta (0, 0)
Screenshot: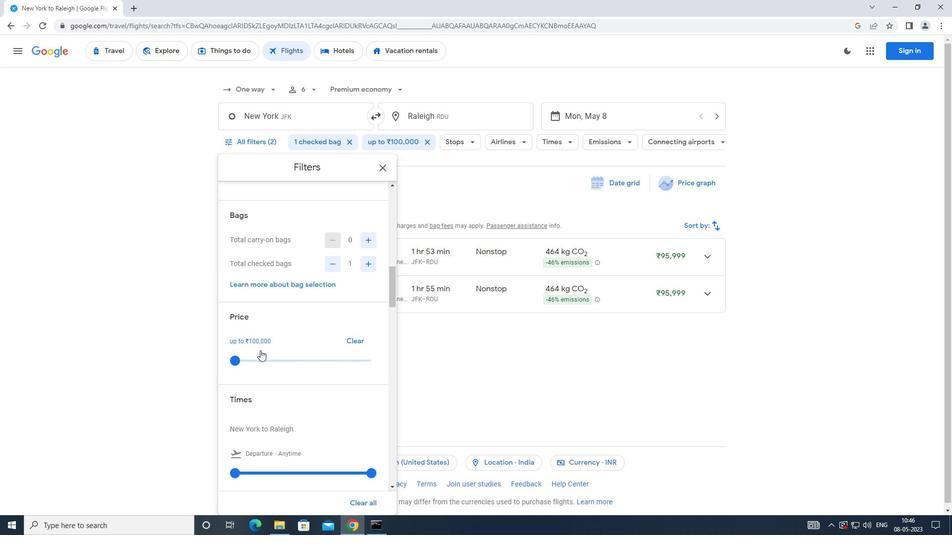 
Action: Mouse scrolled (262, 349) with delta (0, 0)
Screenshot: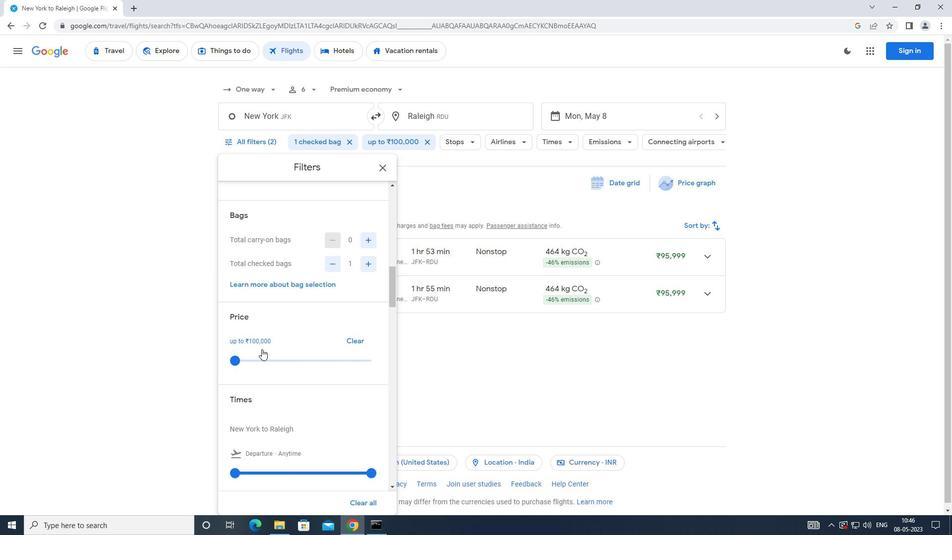 
Action: Mouse scrolled (262, 349) with delta (0, 0)
Screenshot: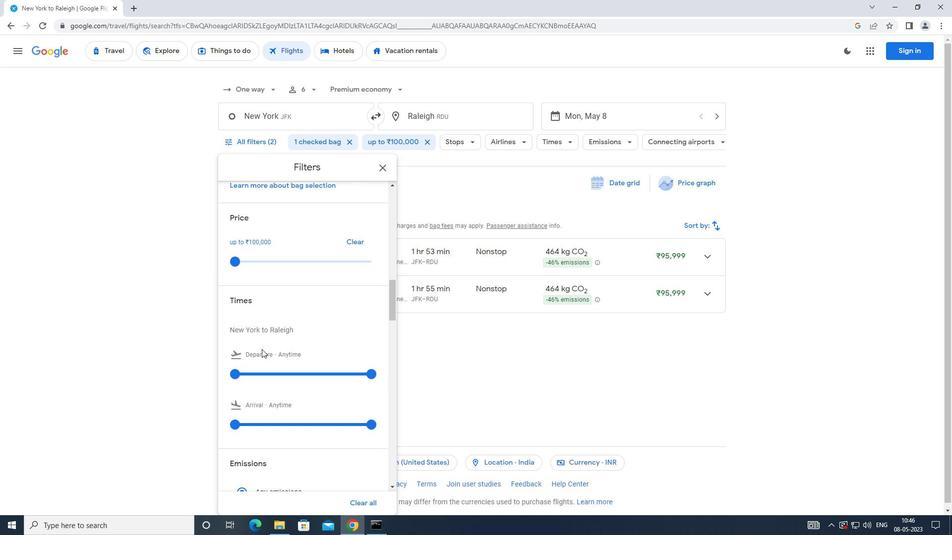 
Action: Mouse moved to (232, 331)
Screenshot: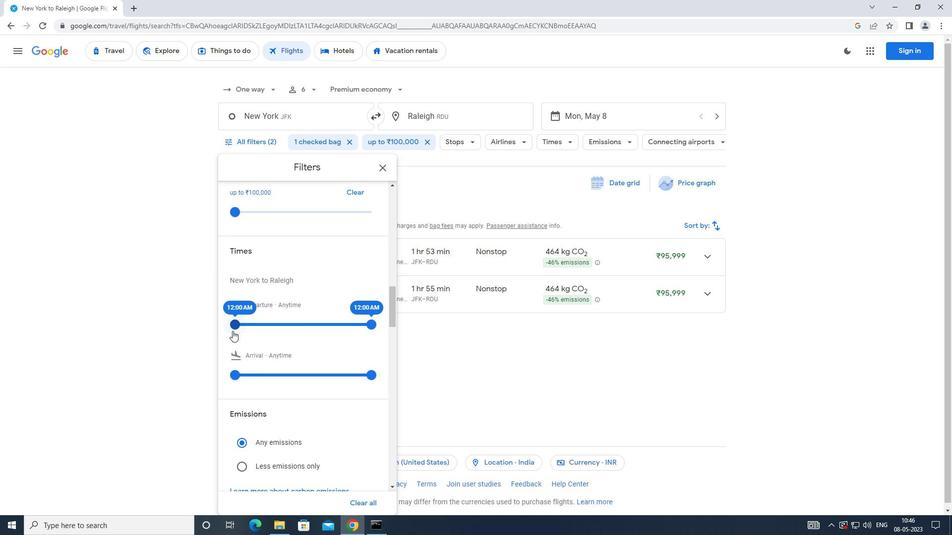 
Action: Mouse pressed left at (232, 331)
Screenshot: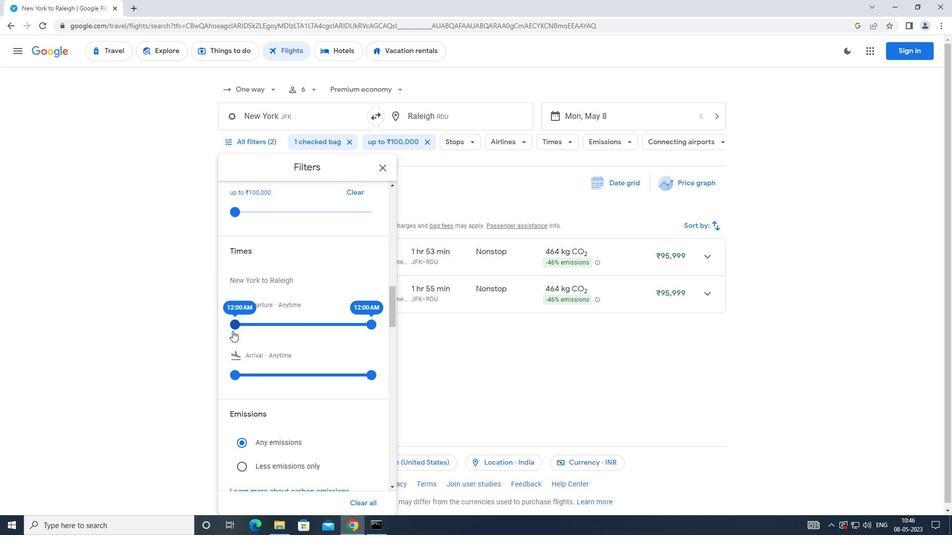 
Action: Mouse moved to (254, 328)
Screenshot: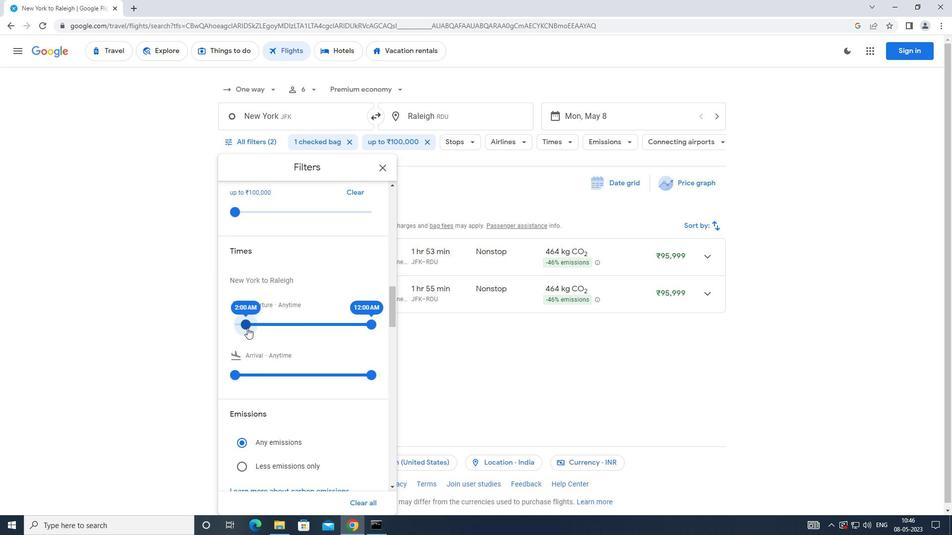 
Action: Mouse pressed left at (254, 328)
Screenshot: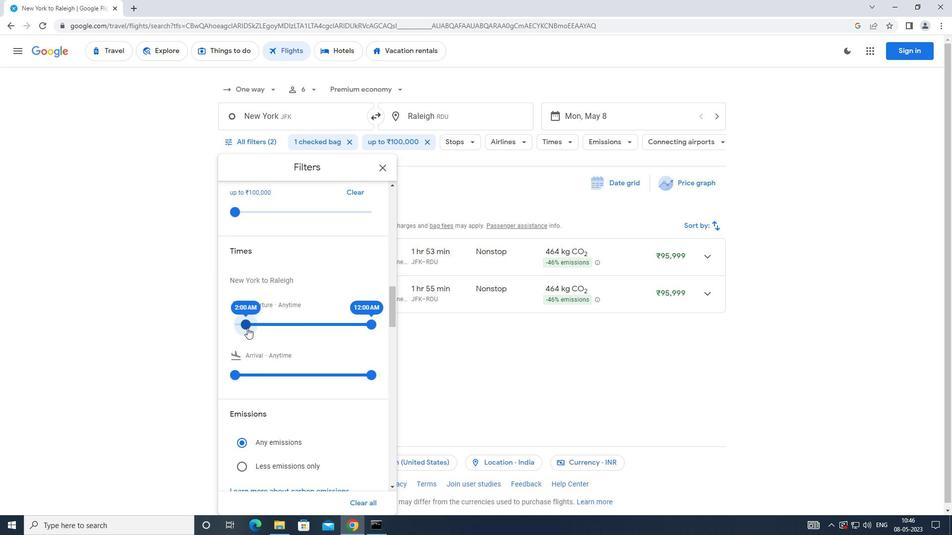 
Action: Mouse moved to (259, 328)
Screenshot: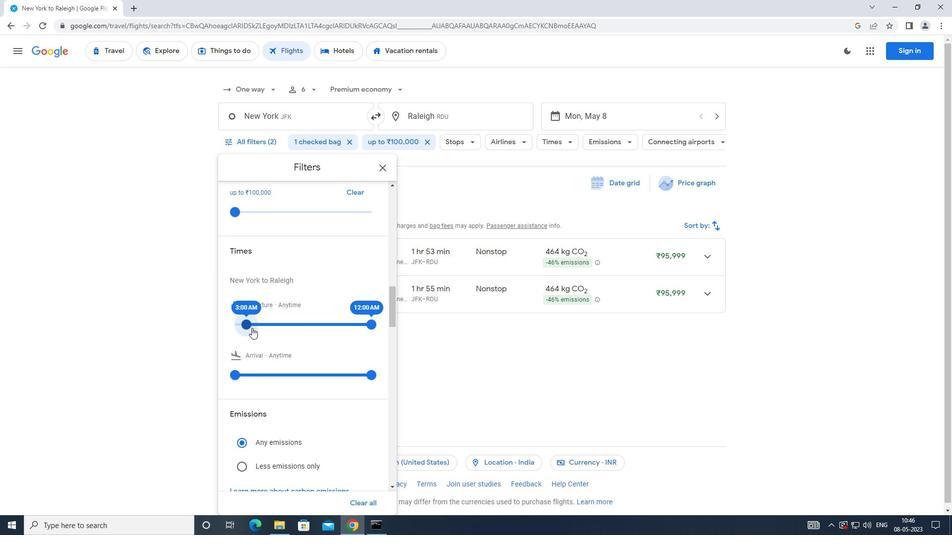 
Action: Mouse pressed left at (259, 328)
Screenshot: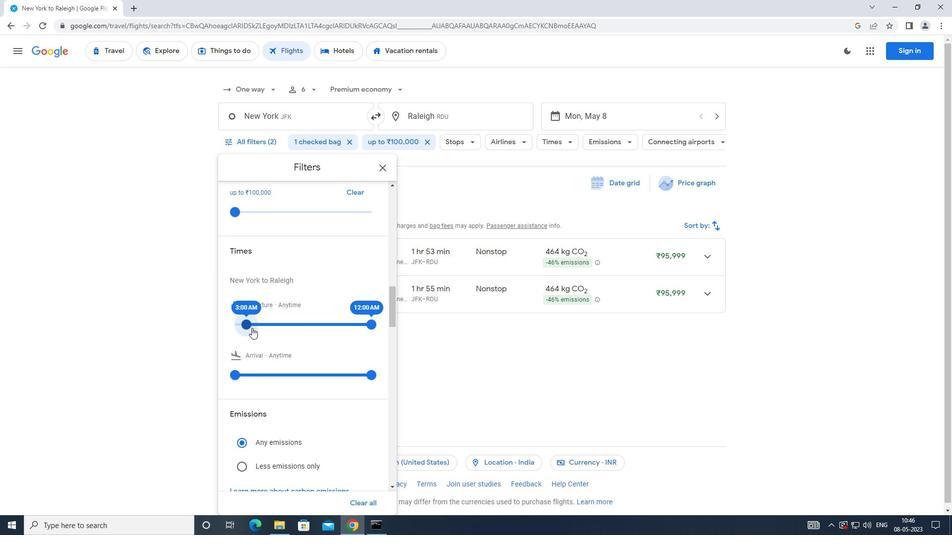 
Action: Mouse moved to (375, 323)
Screenshot: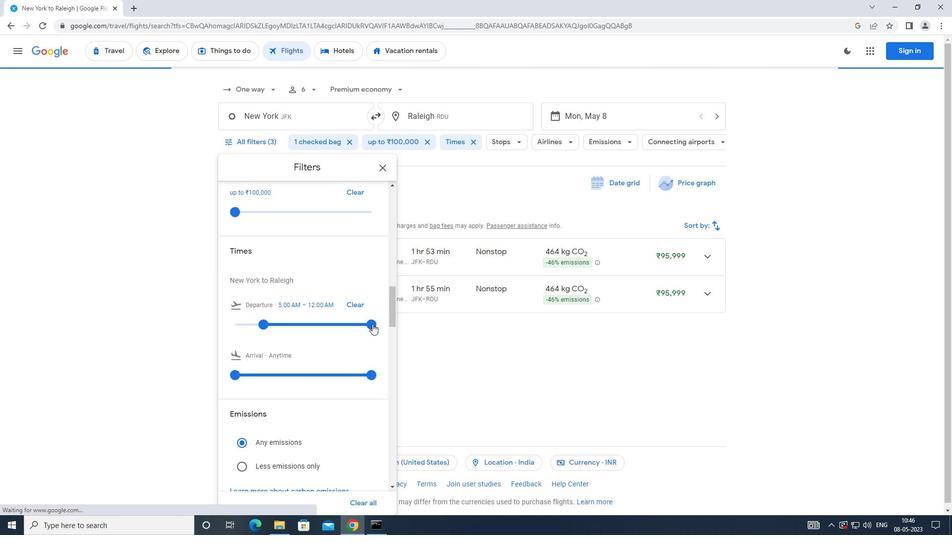 
Action: Mouse pressed left at (375, 323)
Screenshot: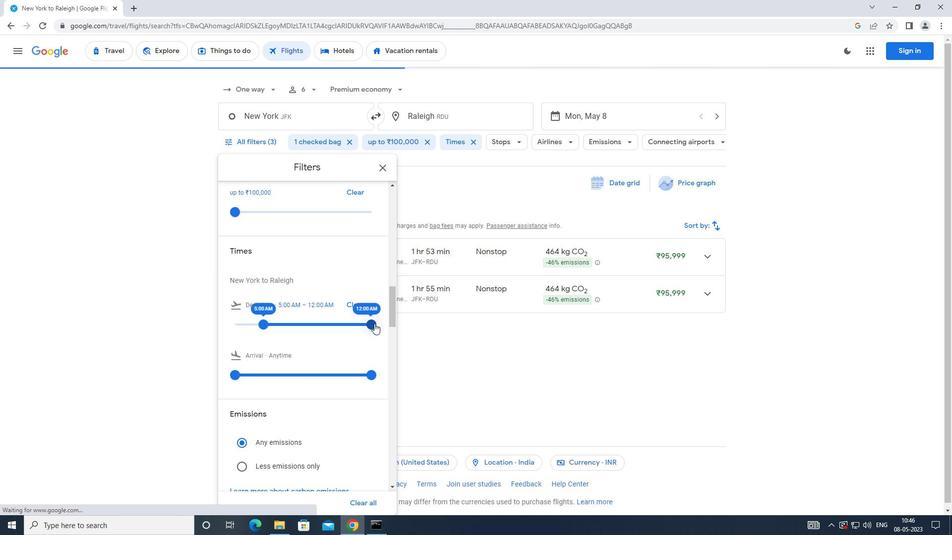 
Action: Mouse moved to (383, 163)
Screenshot: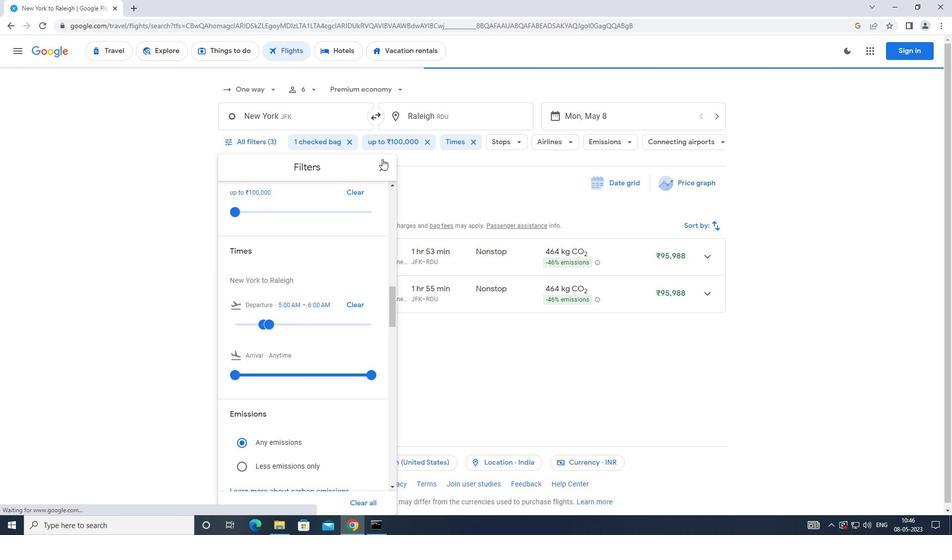
Action: Mouse pressed left at (383, 163)
Screenshot: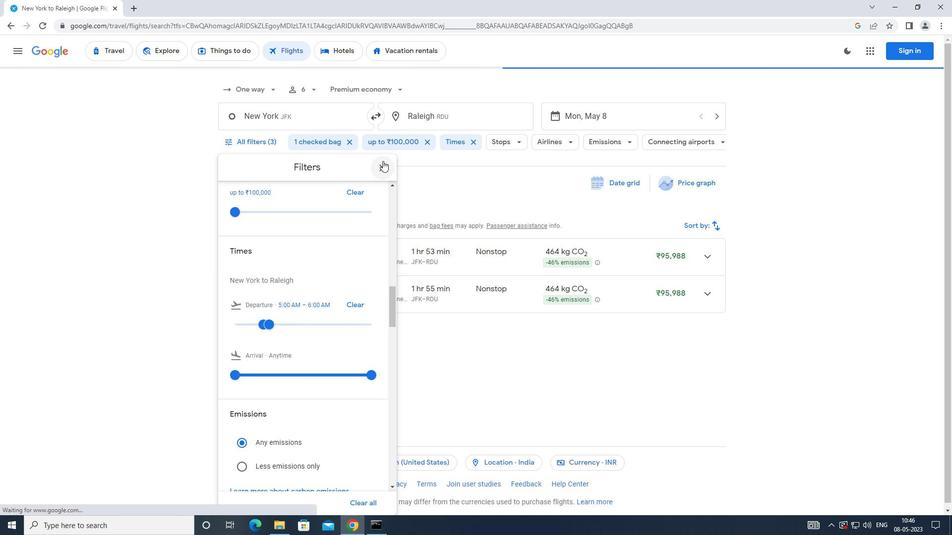 
Action: Mouse moved to (397, 186)
Screenshot: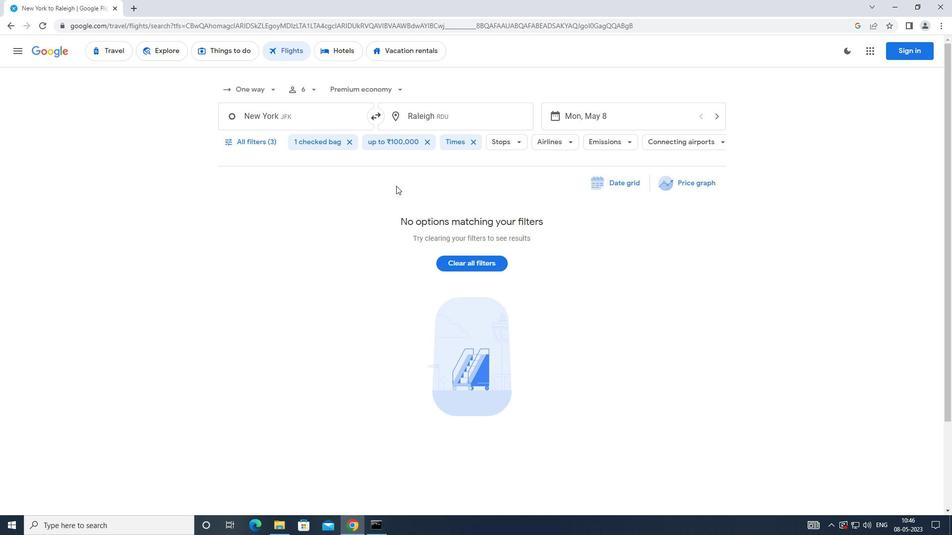 
Action: Key pressed <Key.f8>
Screenshot: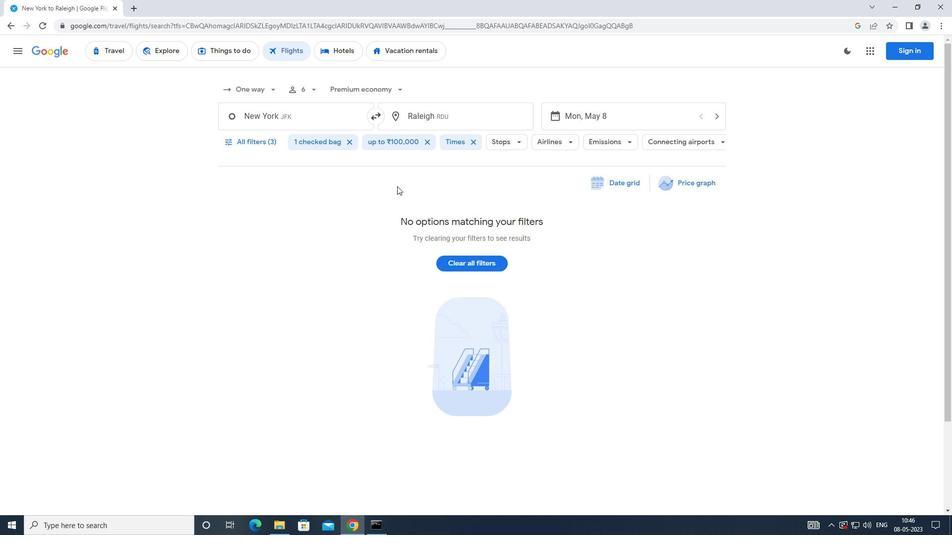 
